 Task: Look for space in M'Sila, Algeria from 2nd September, 2023 to 10th September, 2023 for 1 adult in price range Rs.5000 to Rs.16000. Place can be private room with 1  bedroom having 1 bed and 1 bathroom. Property type can be house, flat, hotel. Amenities needed are: washing machine. Booking option can be shelf check-in. Required host language is .
Action: Mouse moved to (680, 91)
Screenshot: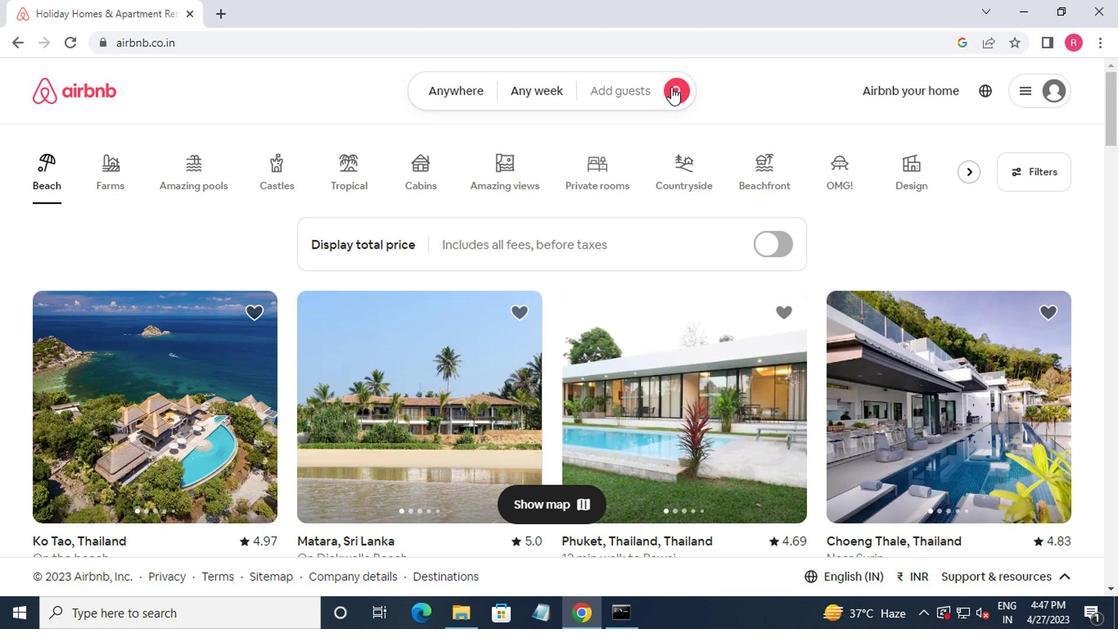 
Action: Mouse pressed left at (680, 91)
Screenshot: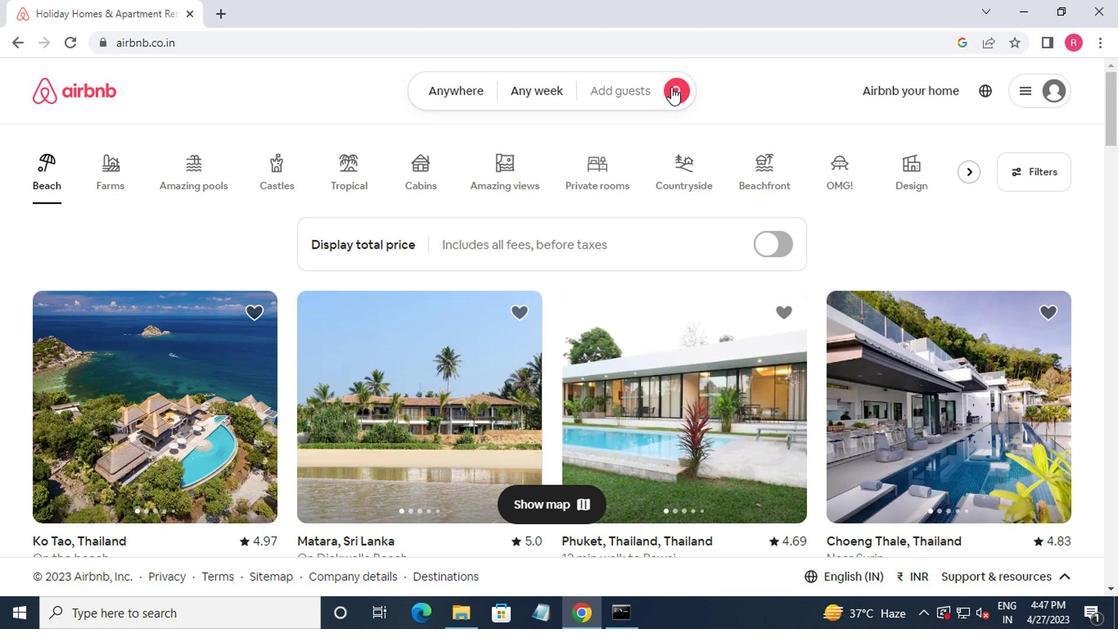 
Action: Mouse moved to (371, 164)
Screenshot: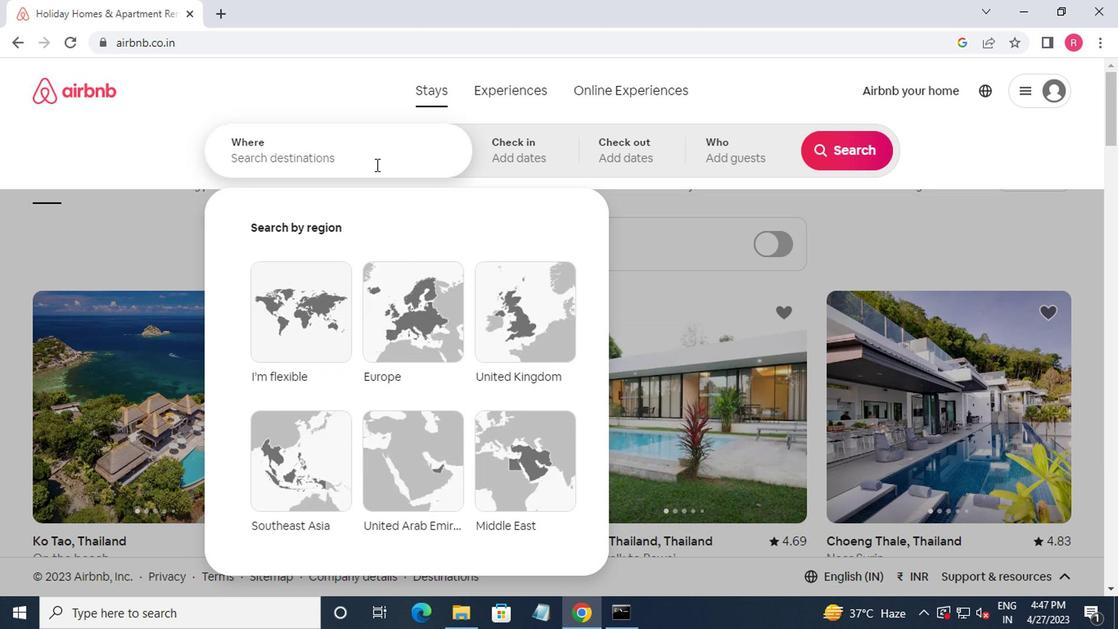 
Action: Mouse pressed left at (371, 164)
Screenshot: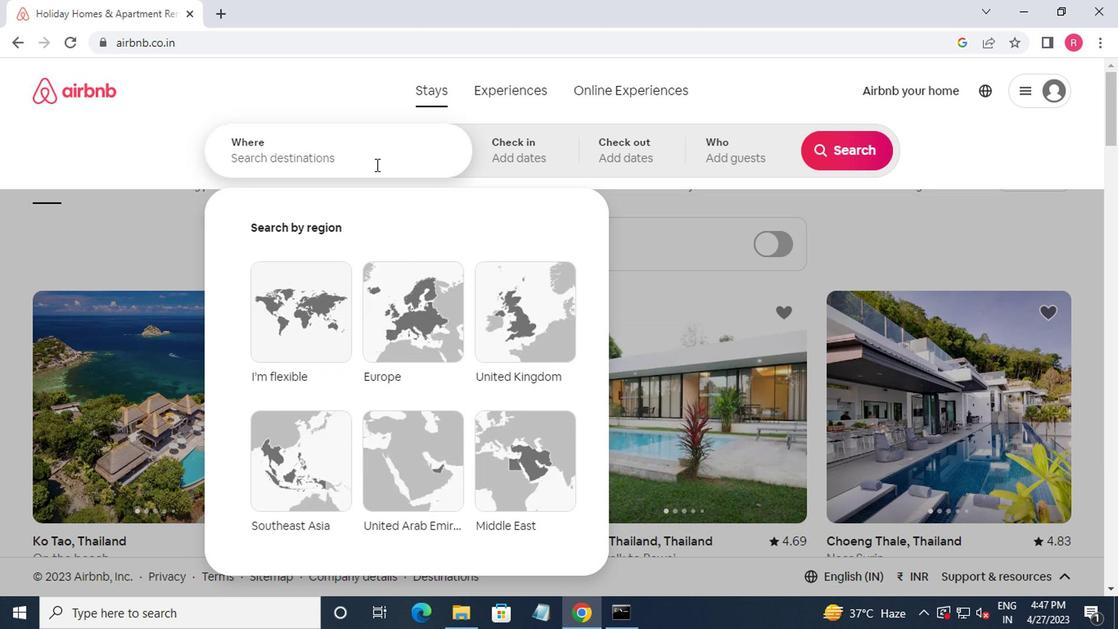 
Action: Mouse moved to (394, 202)
Screenshot: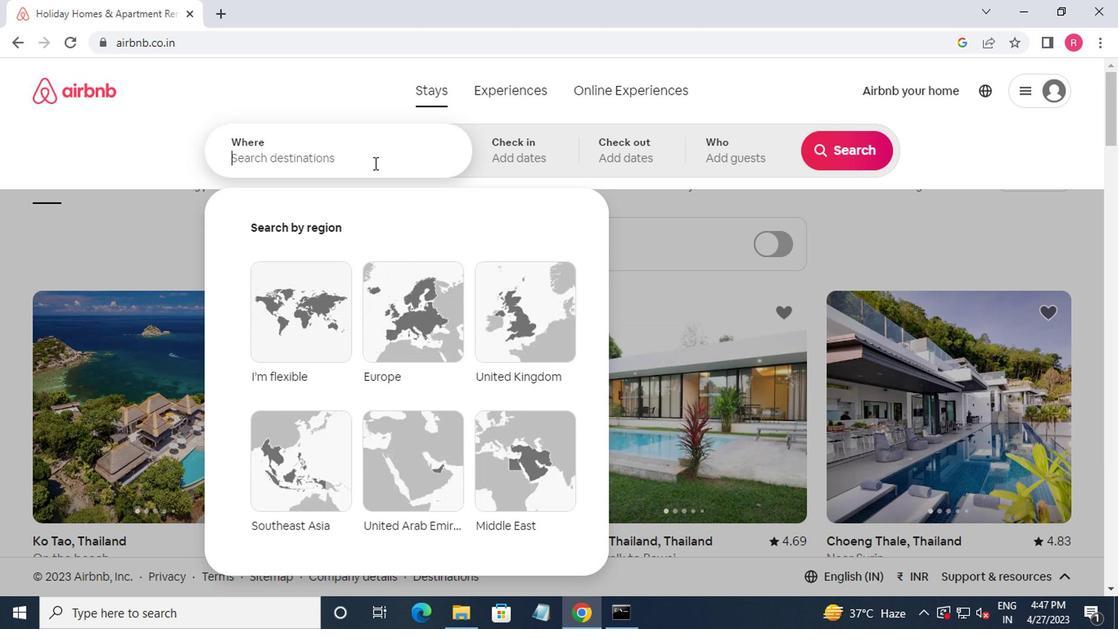
Action: Key pressed msila<Key.down><Key.enter>
Screenshot: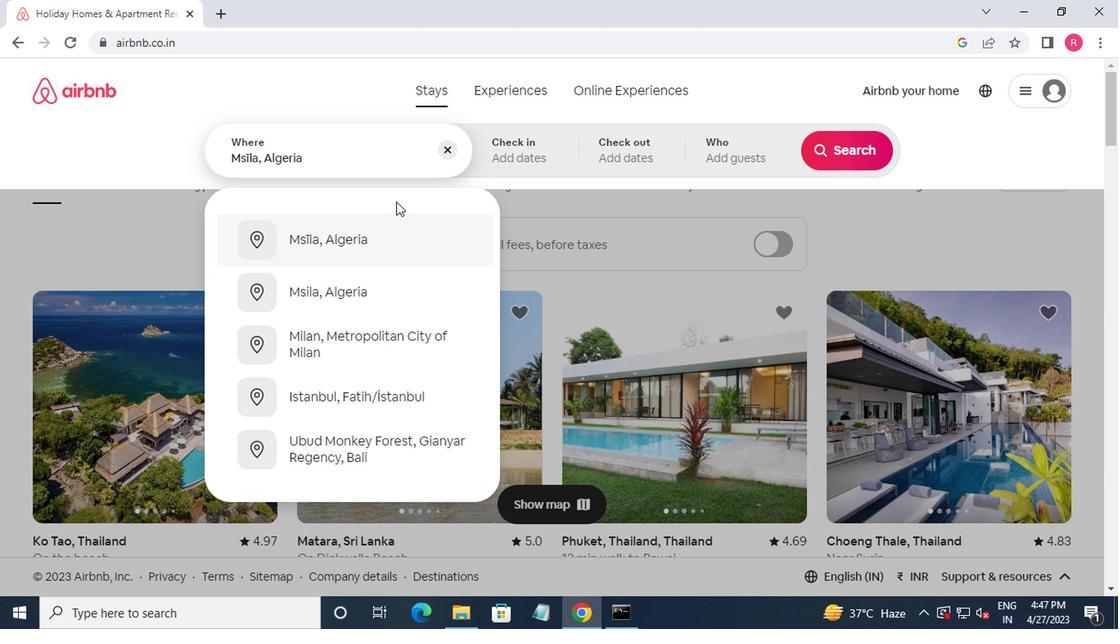 
Action: Mouse moved to (841, 286)
Screenshot: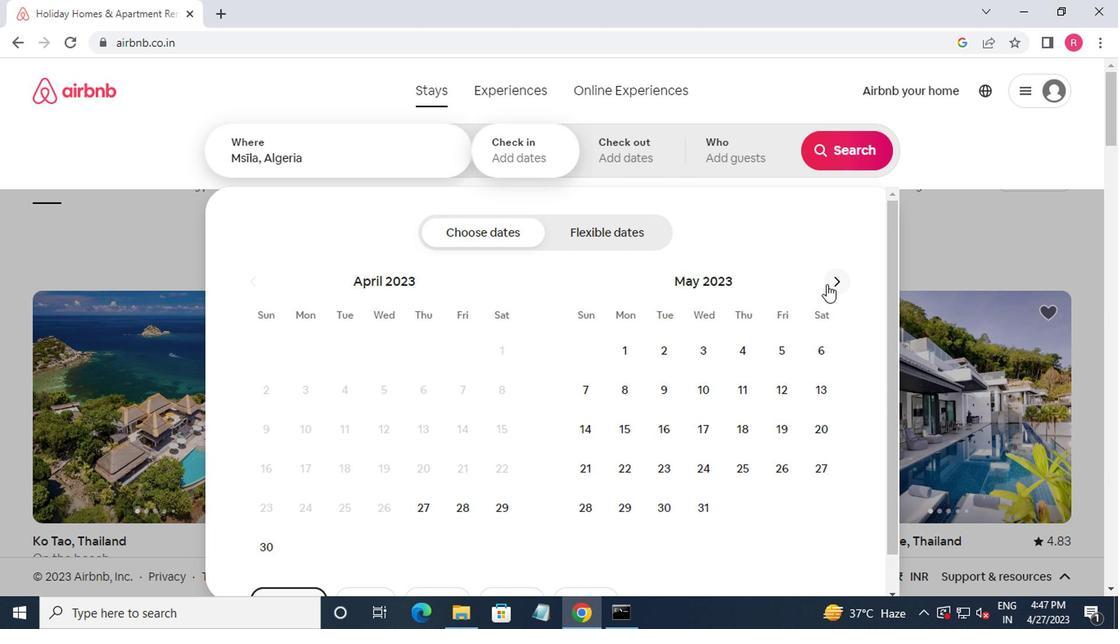 
Action: Mouse pressed left at (841, 286)
Screenshot: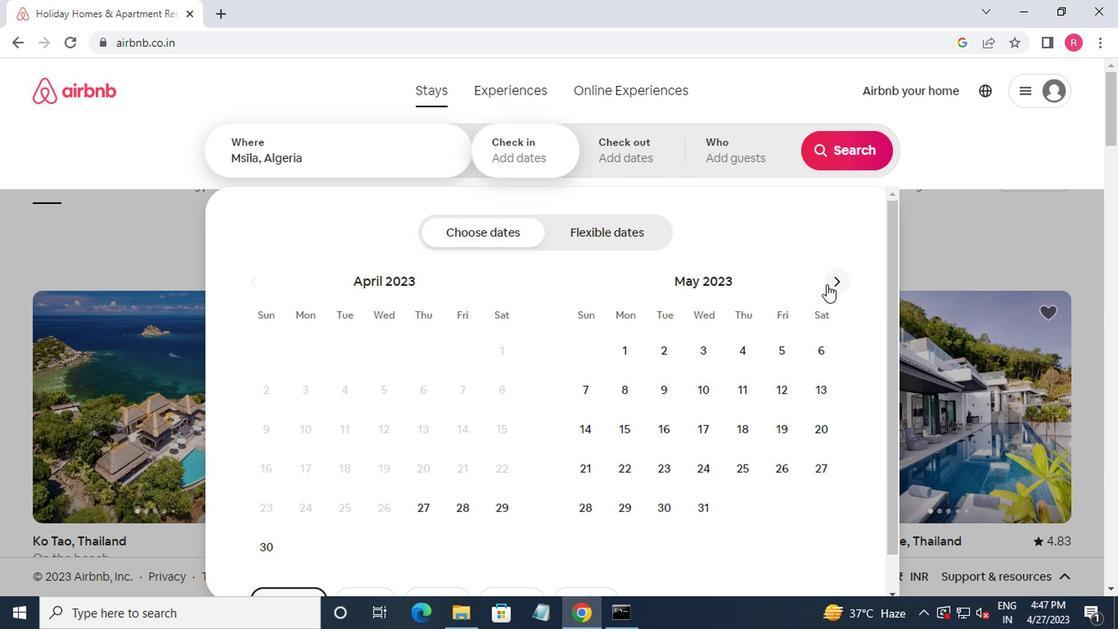 
Action: Mouse pressed left at (841, 286)
Screenshot: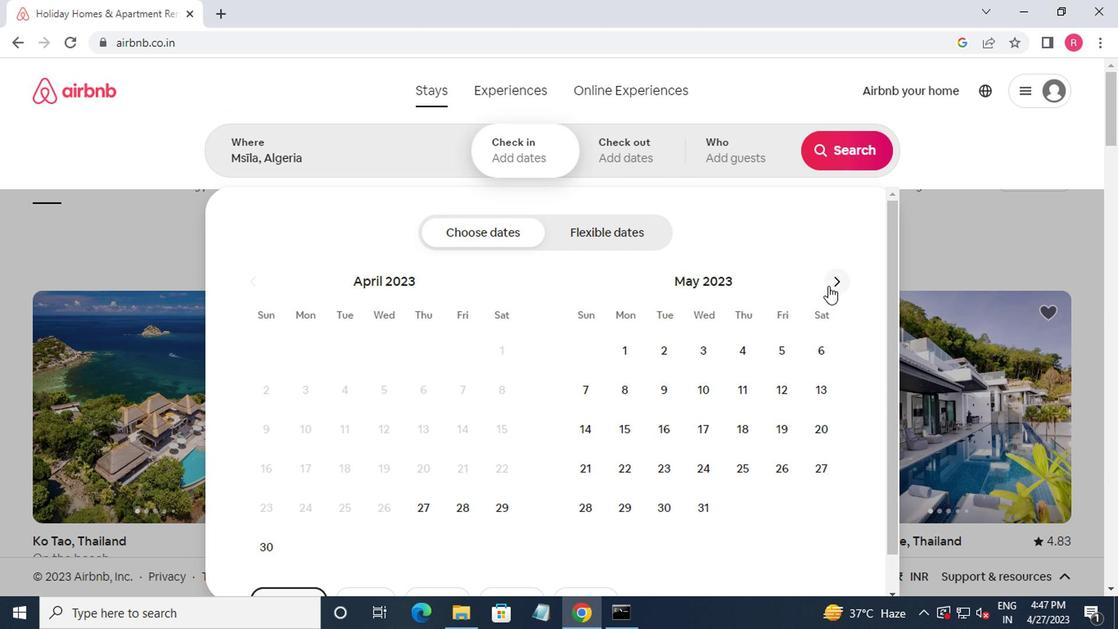 
Action: Mouse pressed left at (841, 286)
Screenshot: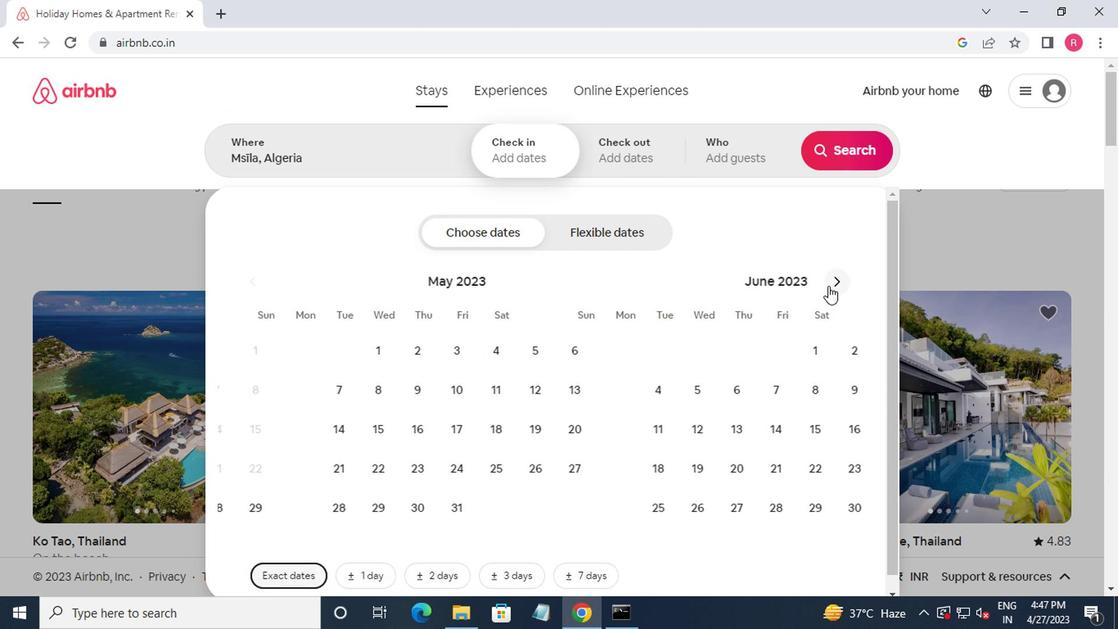 
Action: Mouse pressed left at (841, 286)
Screenshot: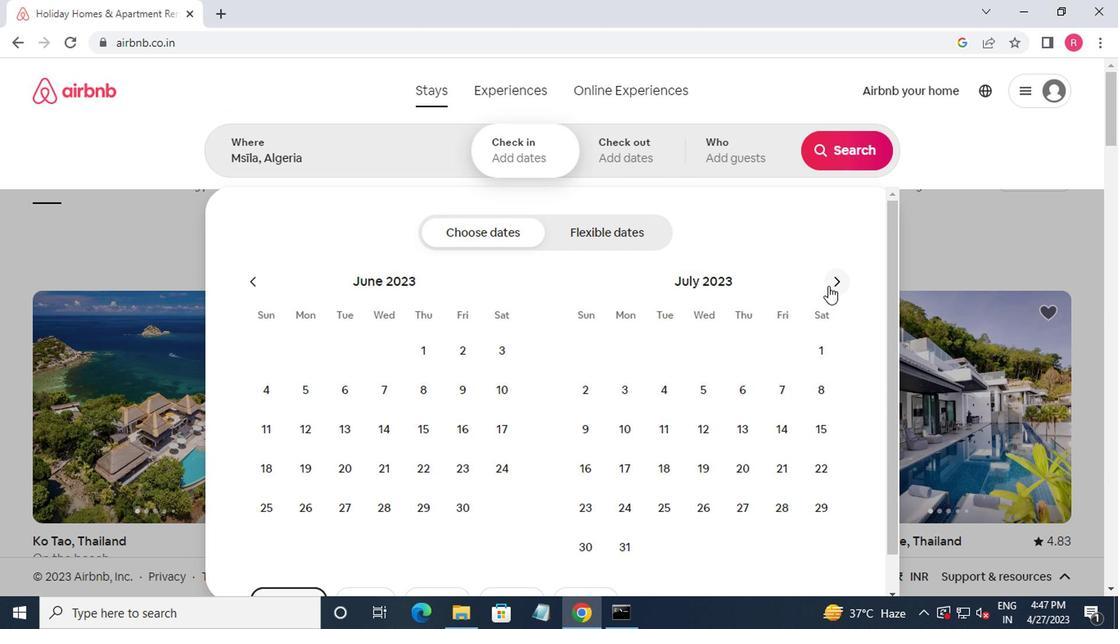 
Action: Mouse moved to (847, 284)
Screenshot: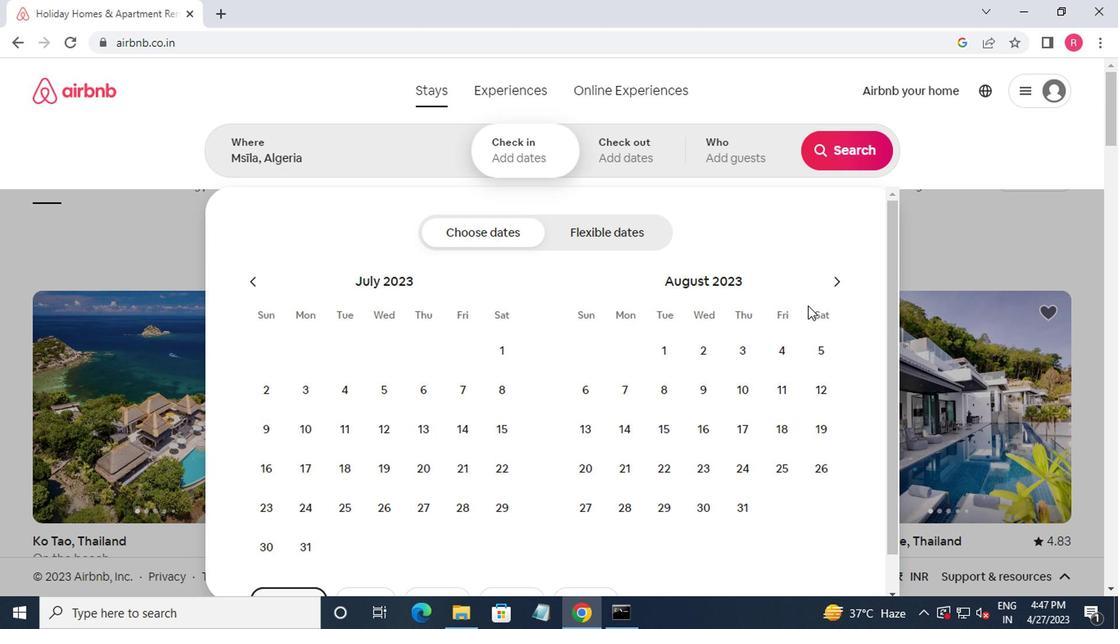 
Action: Mouse pressed left at (847, 284)
Screenshot: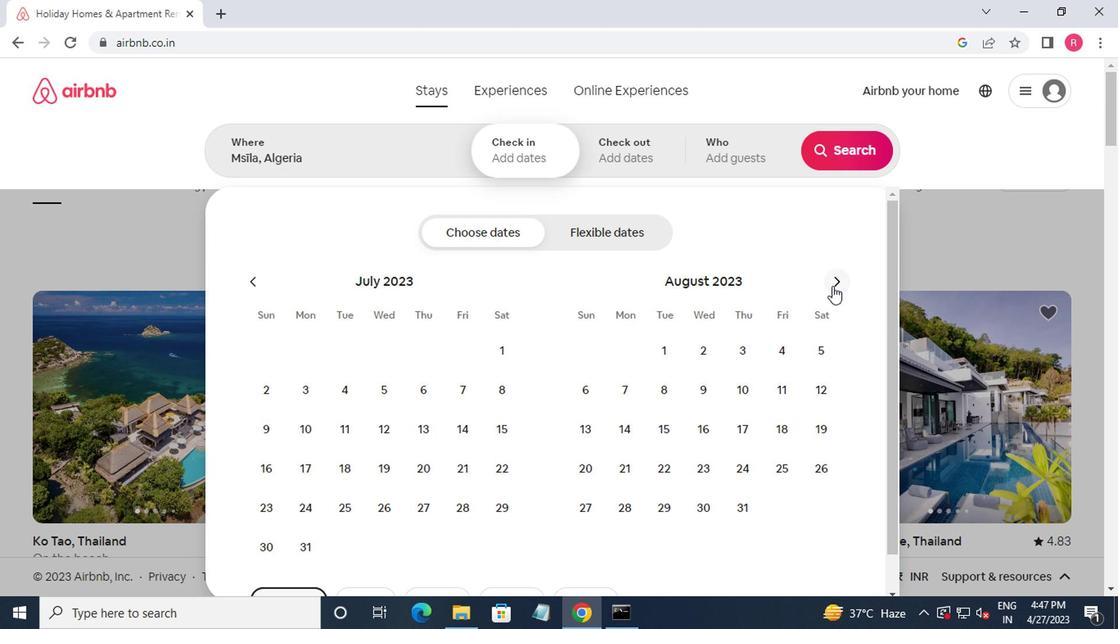 
Action: Mouse moved to (845, 347)
Screenshot: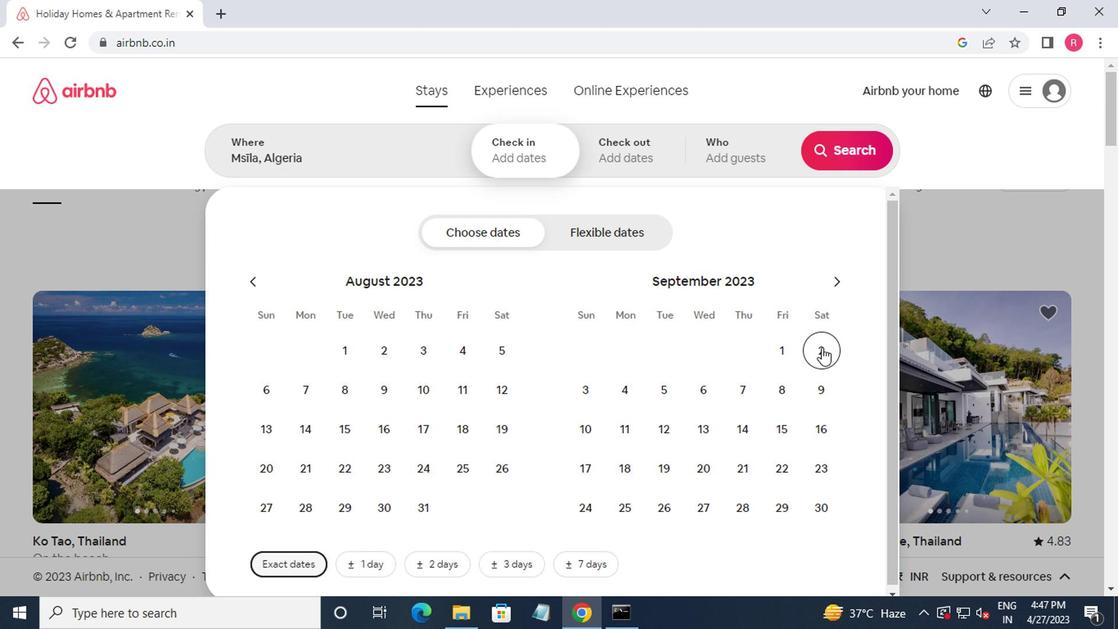 
Action: Mouse pressed left at (845, 347)
Screenshot: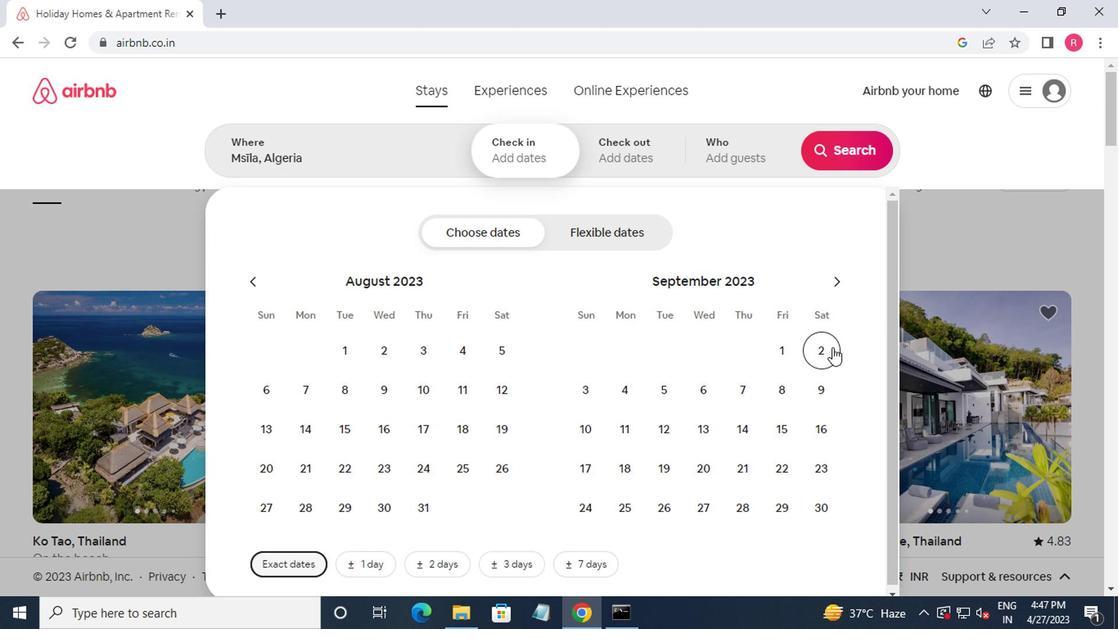 
Action: Mouse moved to (599, 438)
Screenshot: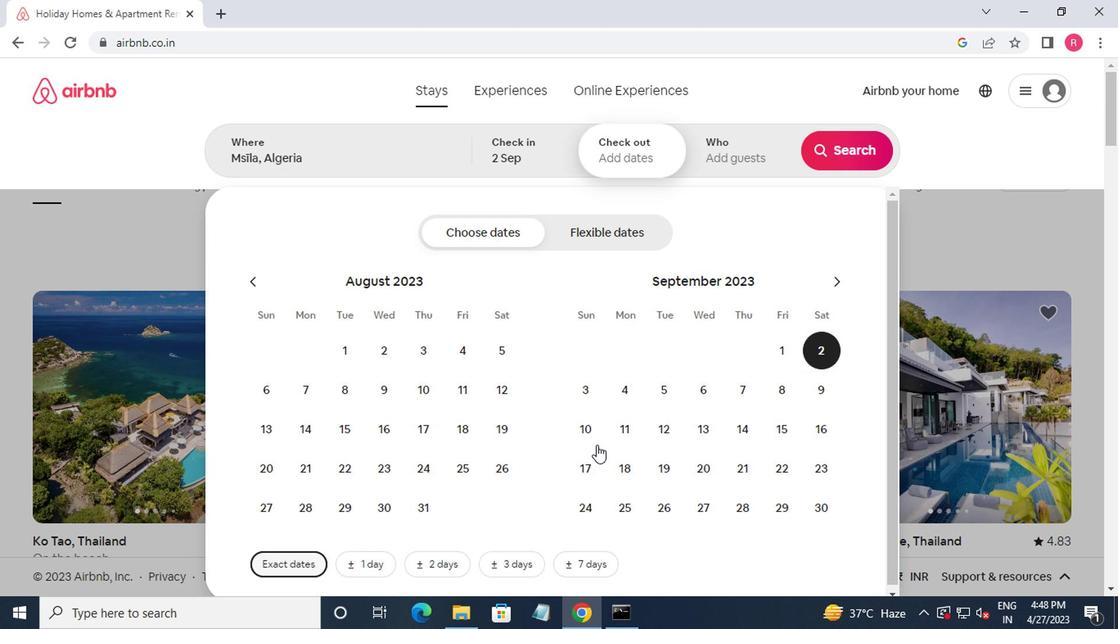 
Action: Mouse pressed left at (599, 438)
Screenshot: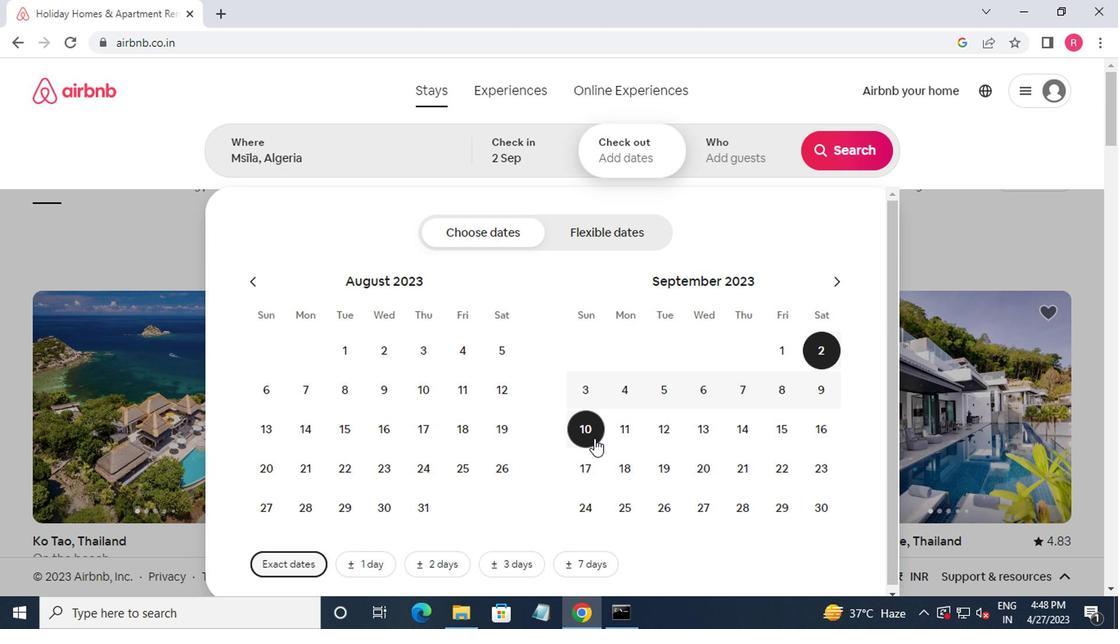 
Action: Mouse moved to (767, 164)
Screenshot: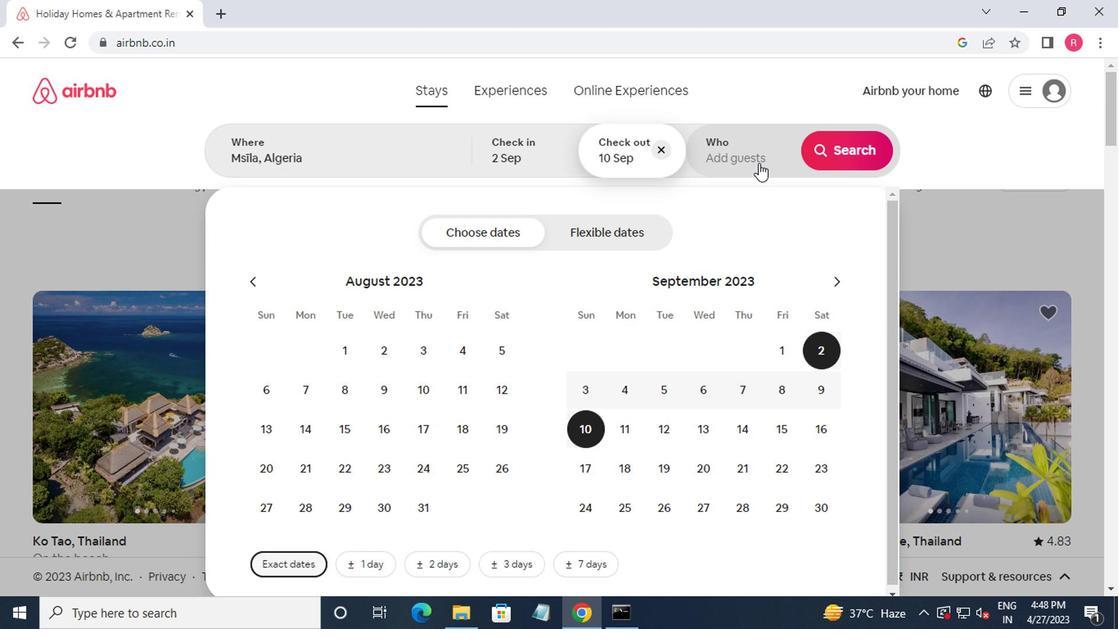 
Action: Mouse pressed left at (767, 164)
Screenshot: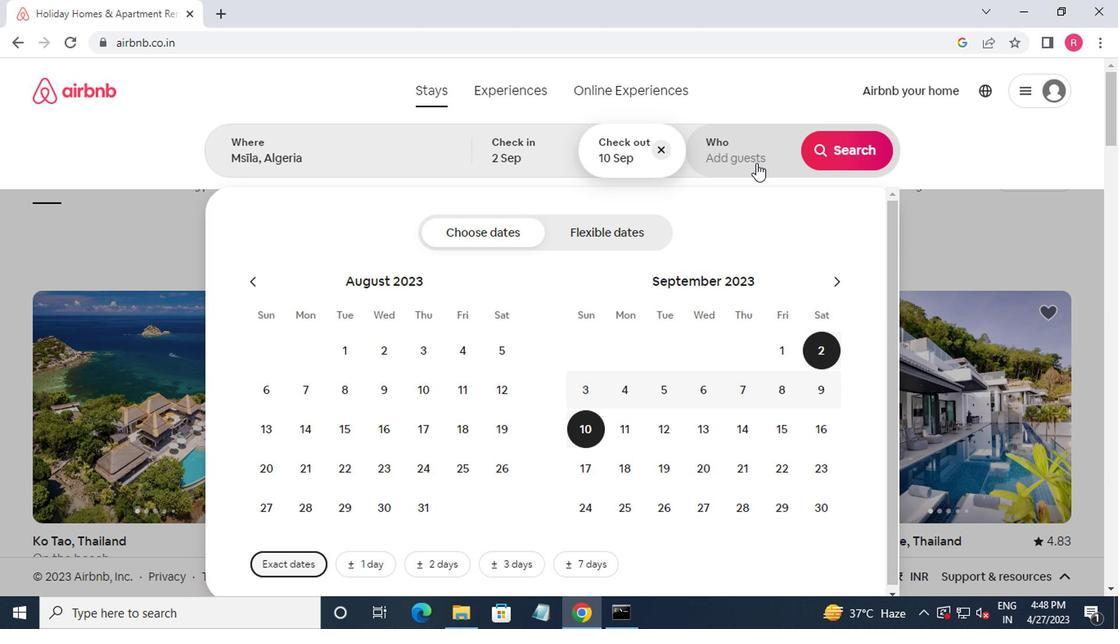 
Action: Mouse moved to (873, 233)
Screenshot: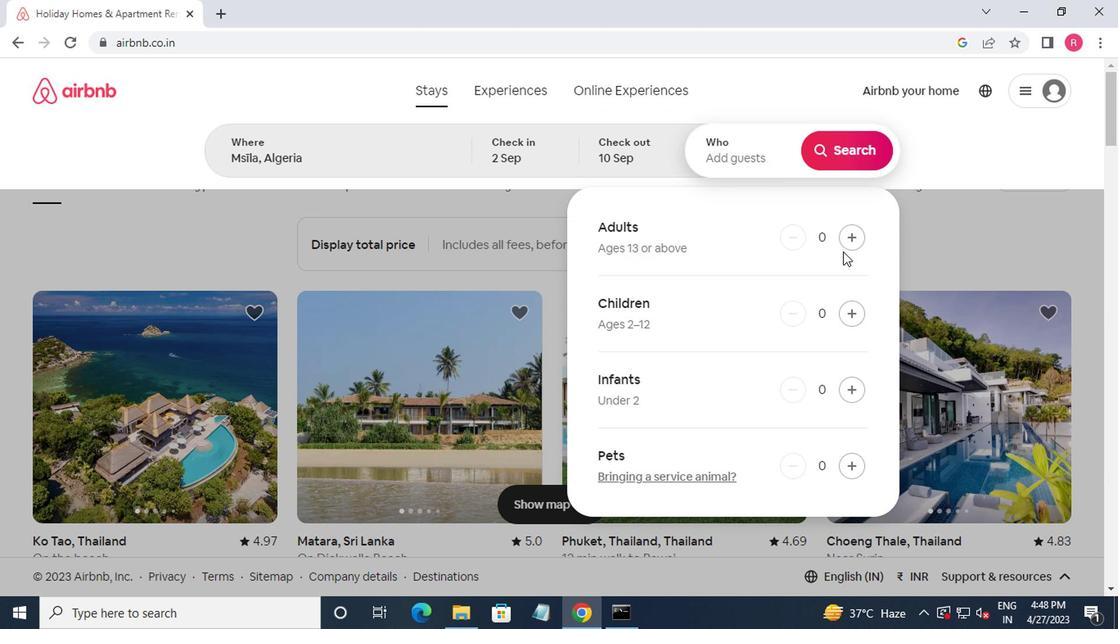 
Action: Mouse pressed left at (873, 233)
Screenshot: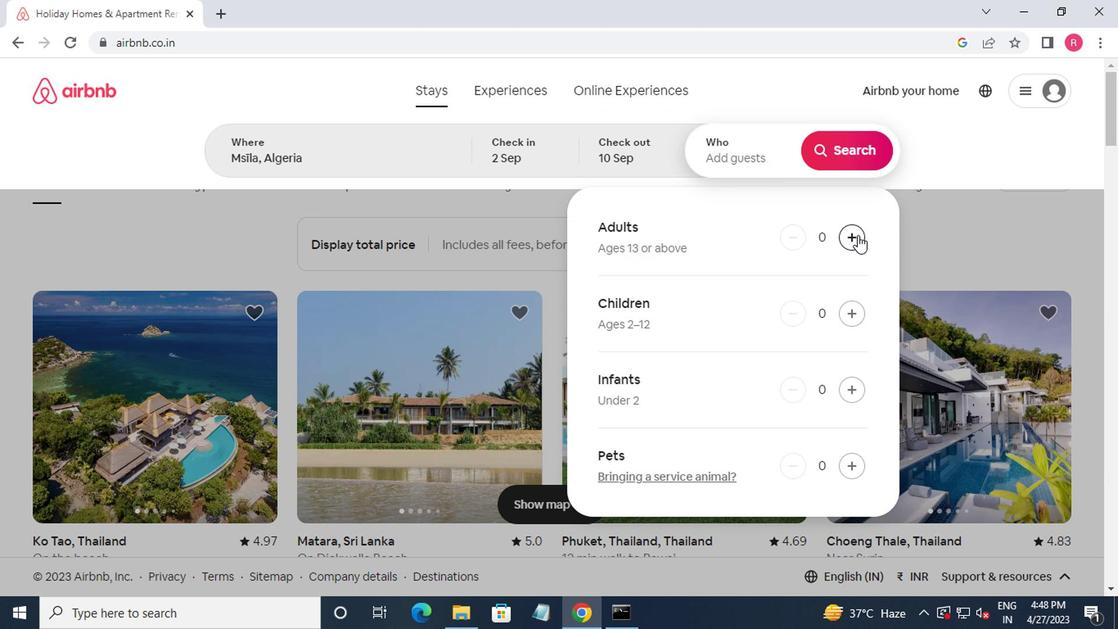 
Action: Mouse moved to (860, 168)
Screenshot: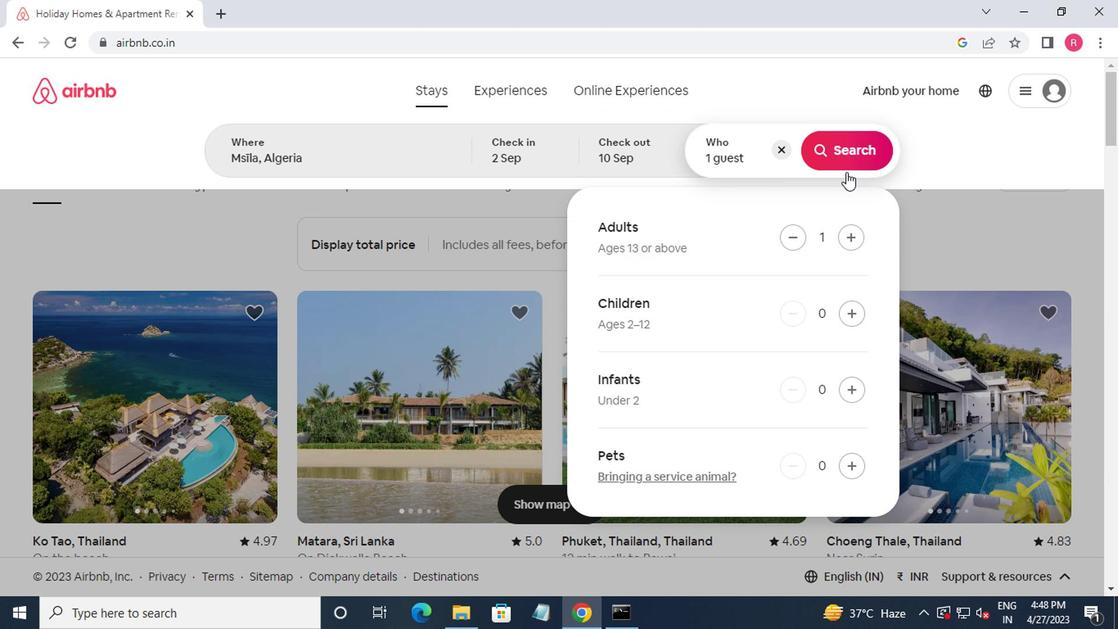 
Action: Mouse pressed left at (860, 168)
Screenshot: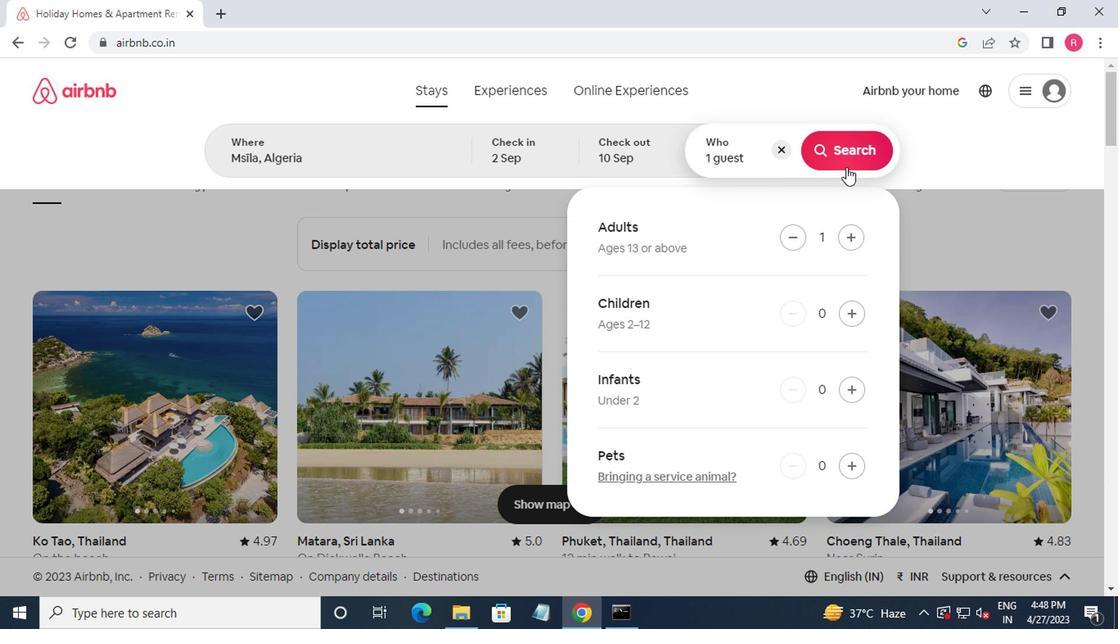 
Action: Mouse moved to (1067, 161)
Screenshot: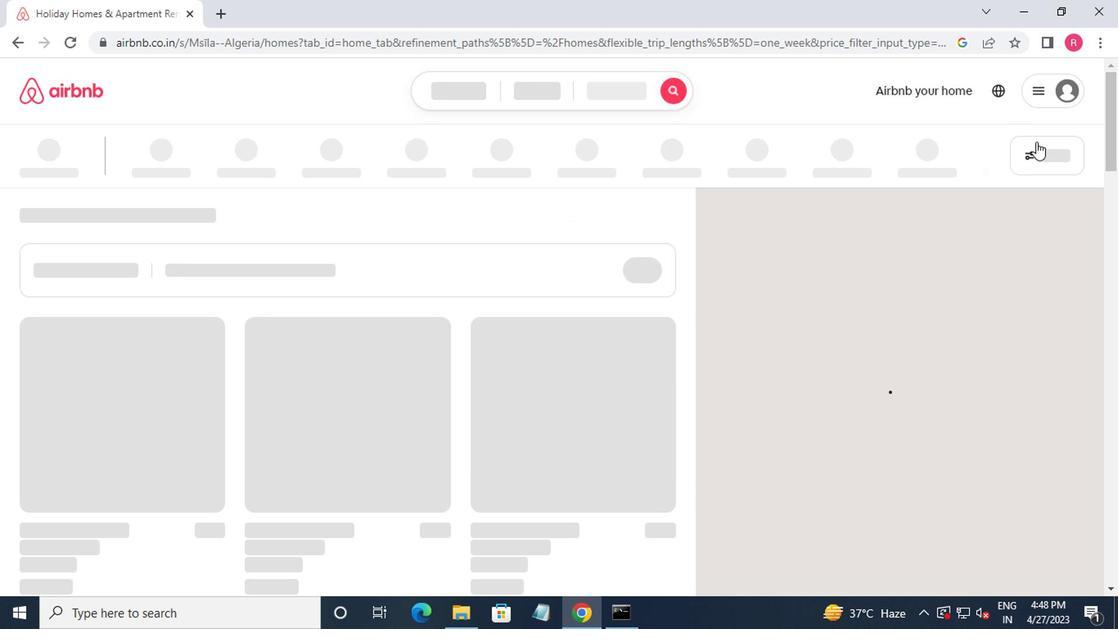
Action: Mouse pressed left at (1067, 161)
Screenshot: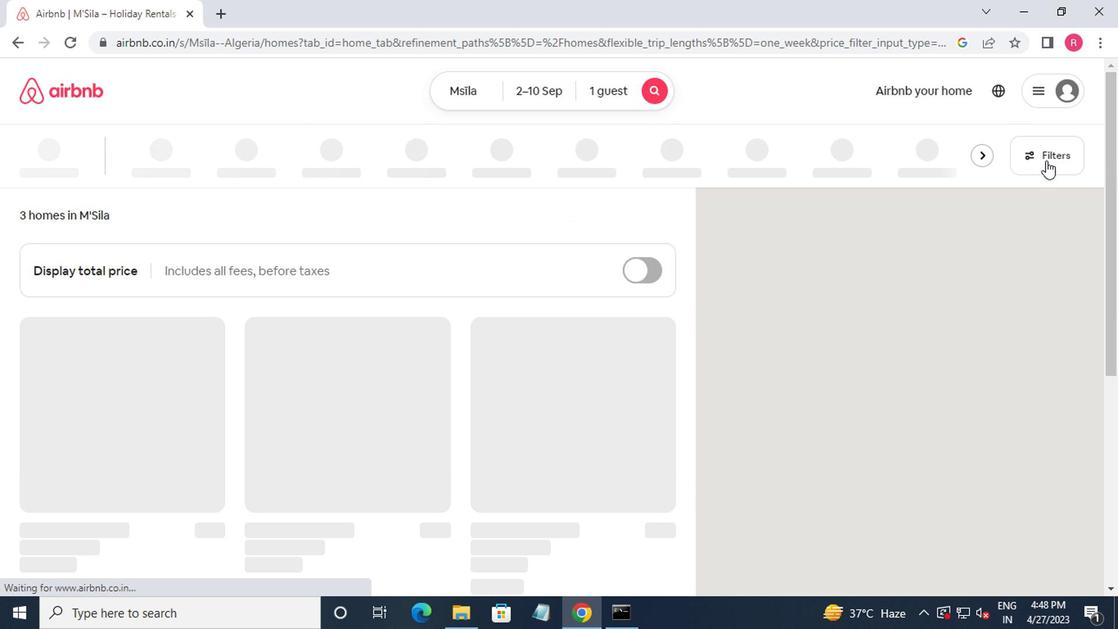 
Action: Mouse moved to (414, 355)
Screenshot: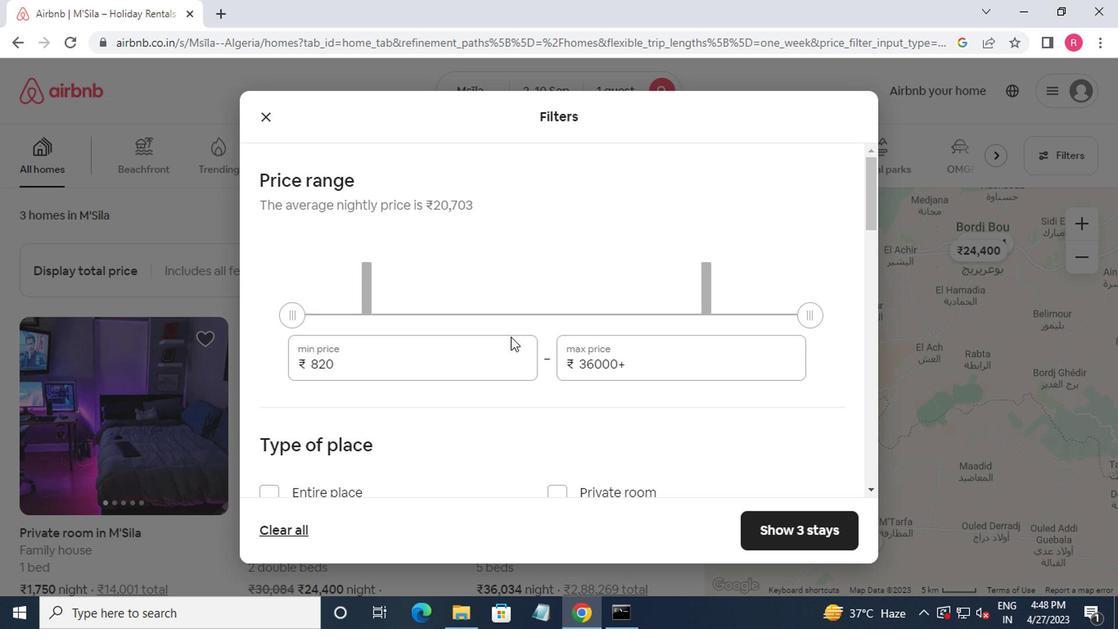 
Action: Mouse pressed left at (414, 355)
Screenshot: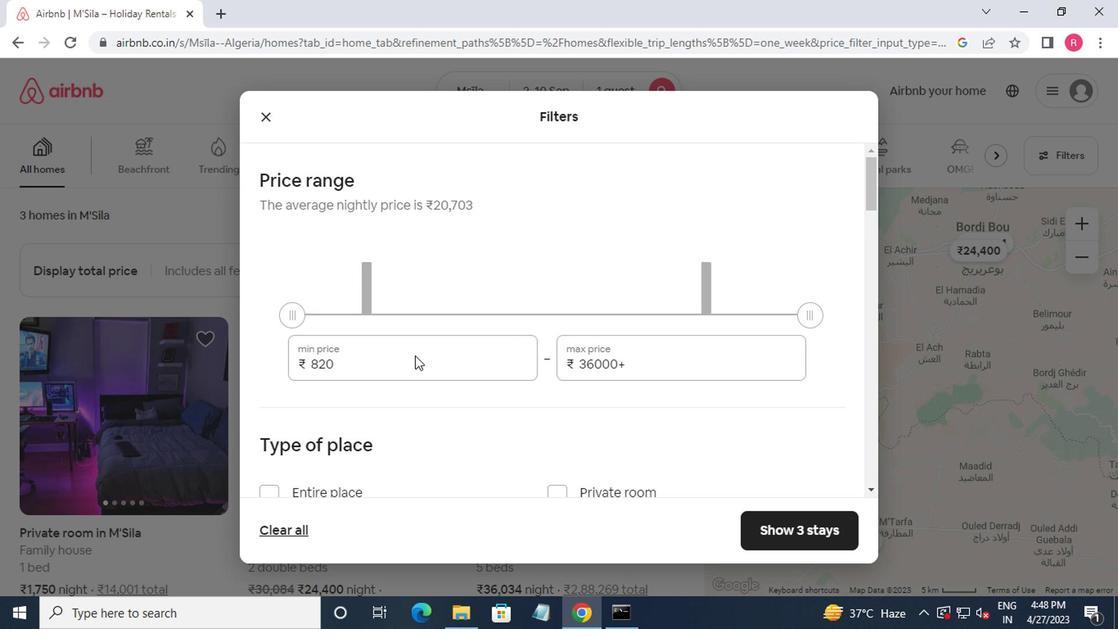
Action: Mouse moved to (517, 286)
Screenshot: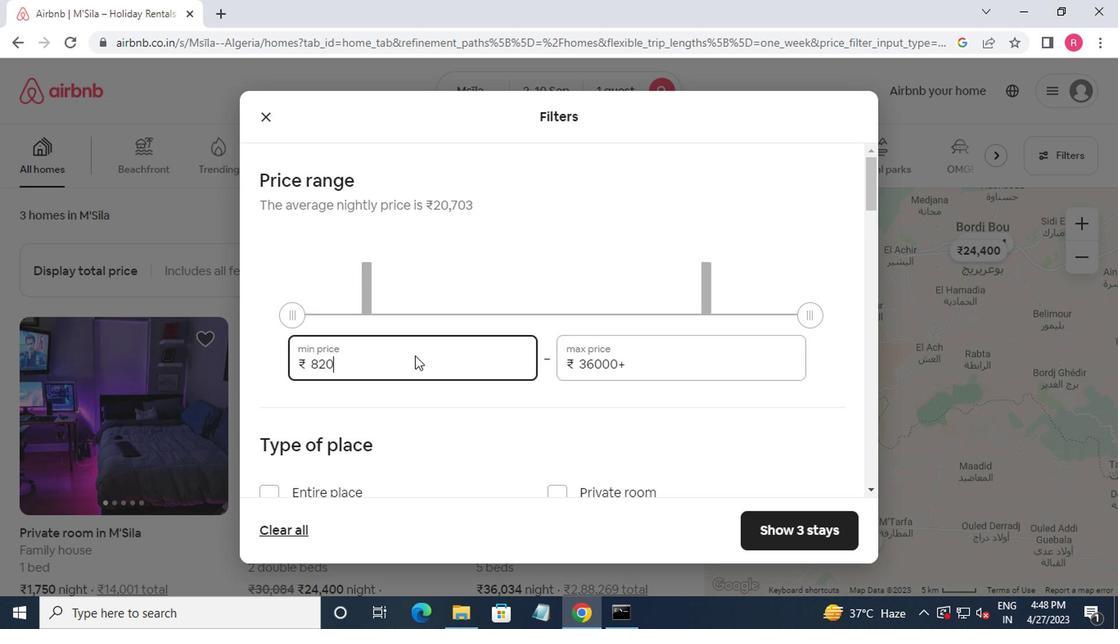 
Action: Key pressed <Key.backspace><Key.backspace><Key.backspace><Key.backspace>65<Key.backspace><Key.backspace>5000<Key.tab>16000
Screenshot: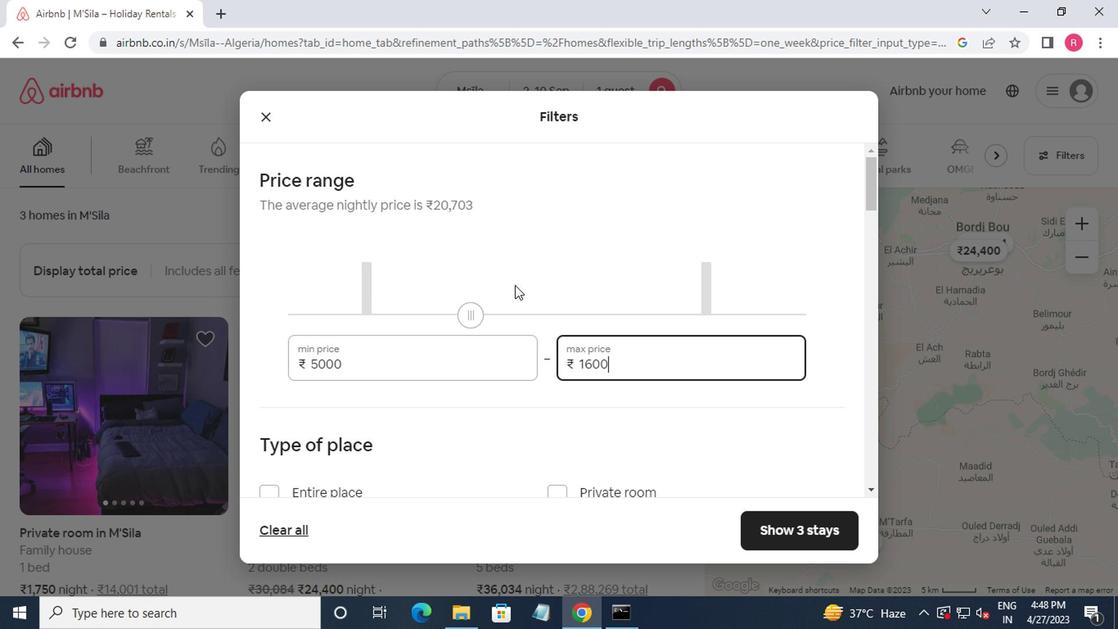 
Action: Mouse moved to (506, 282)
Screenshot: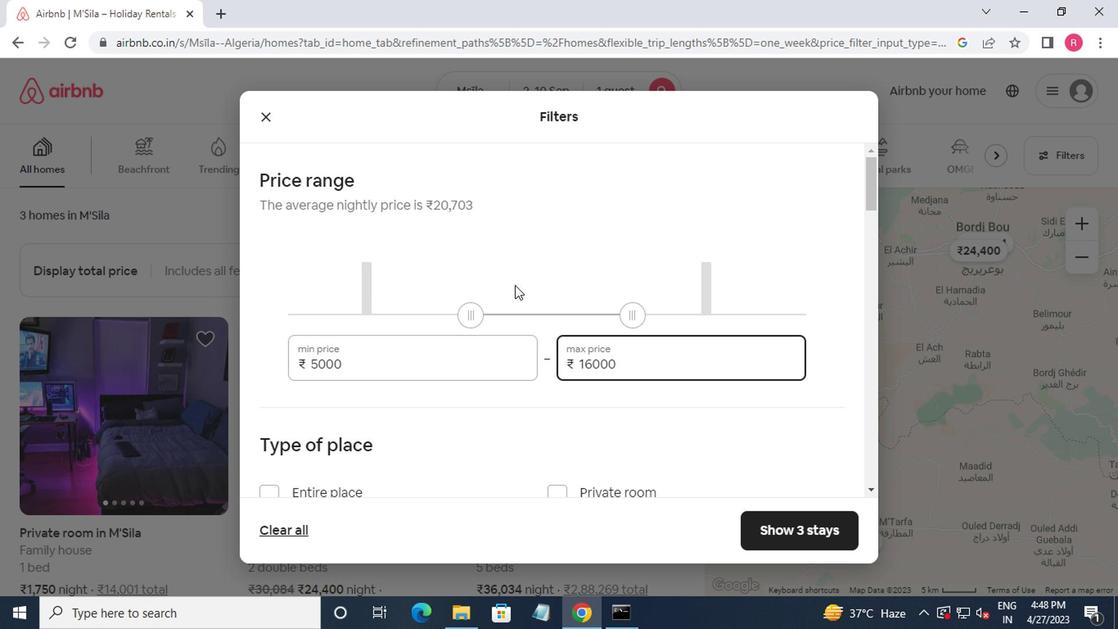 
Action: Mouse scrolled (506, 281) with delta (0, 0)
Screenshot: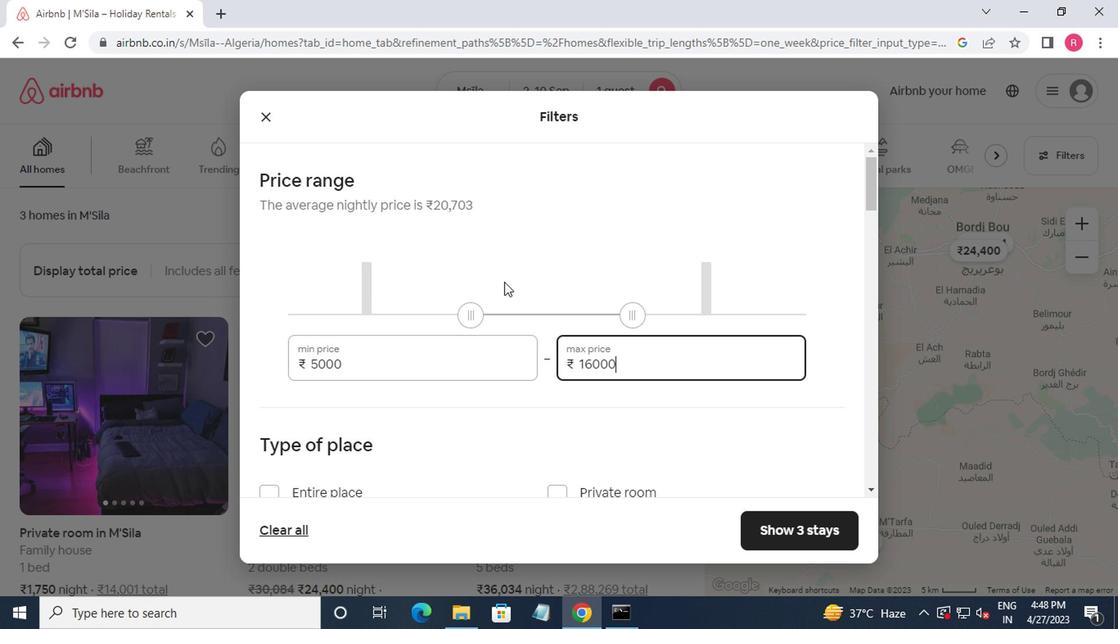 
Action: Mouse moved to (509, 280)
Screenshot: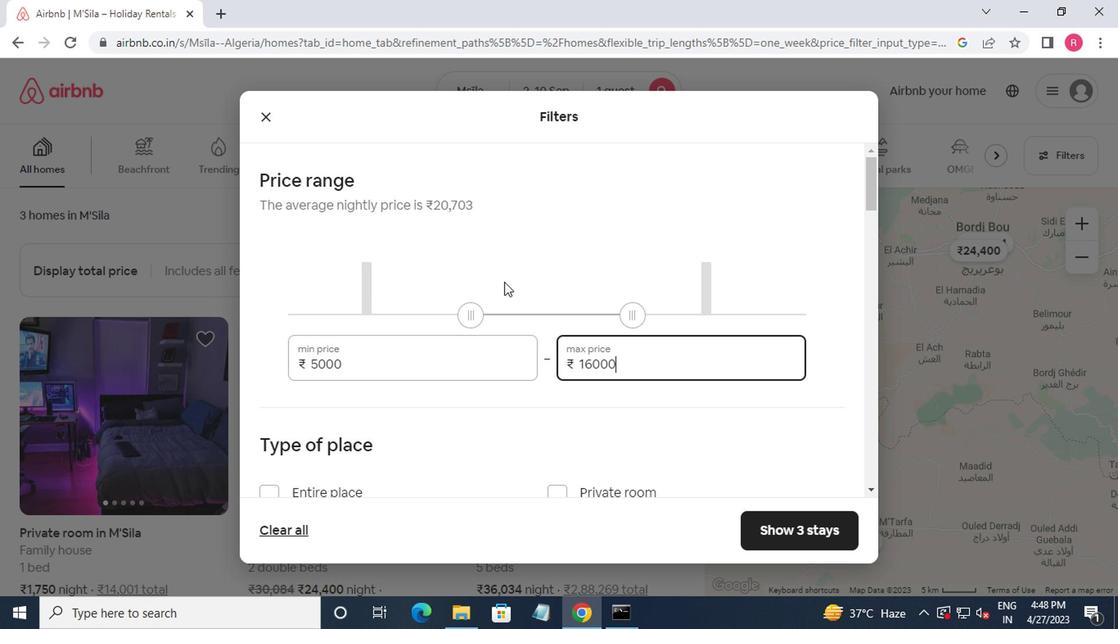 
Action: Mouse scrolled (509, 280) with delta (0, 0)
Screenshot: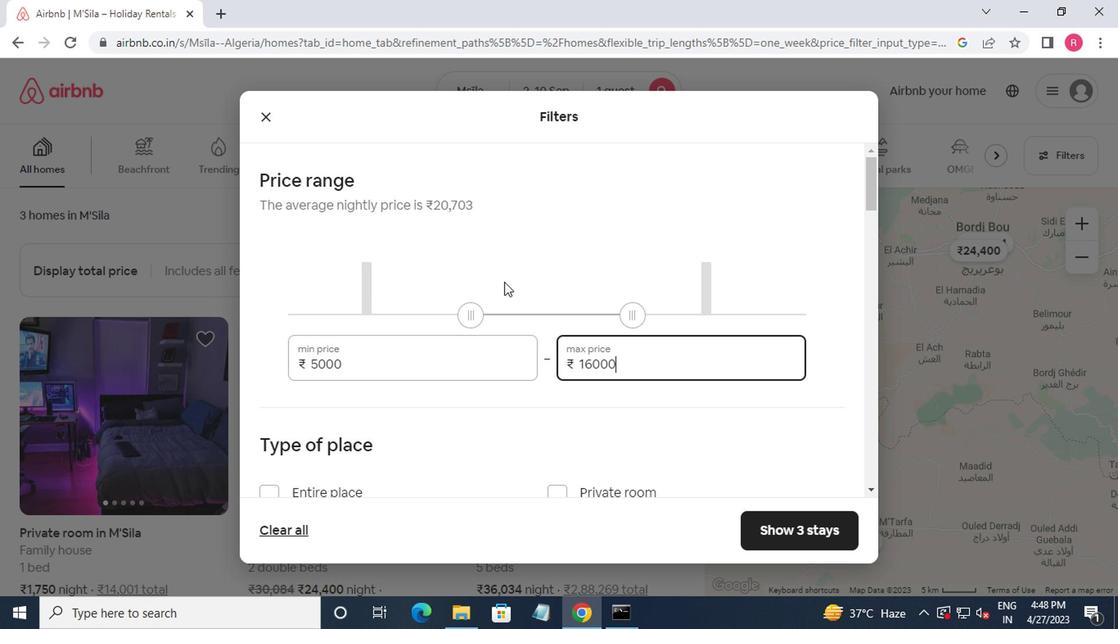
Action: Mouse moved to (514, 282)
Screenshot: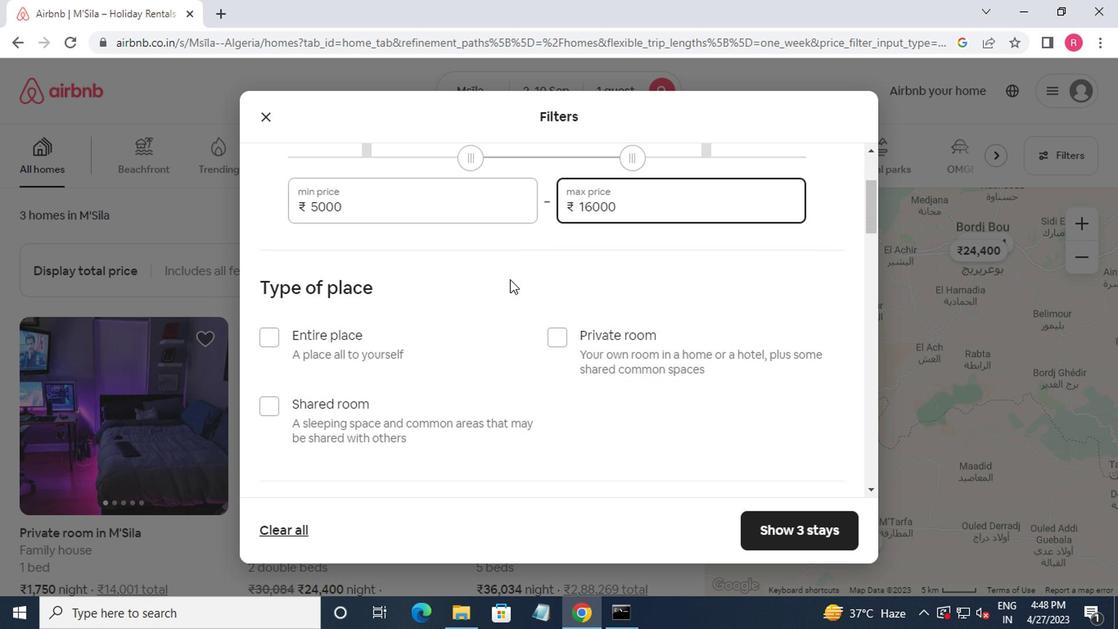 
Action: Mouse scrolled (514, 281) with delta (0, 0)
Screenshot: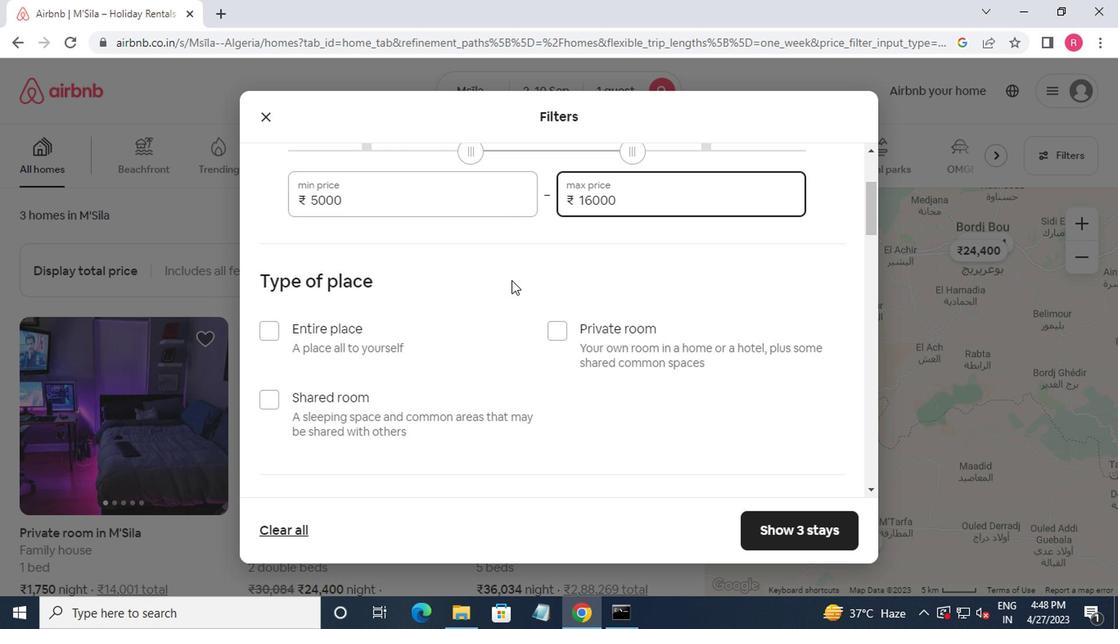 
Action: Mouse moved to (570, 245)
Screenshot: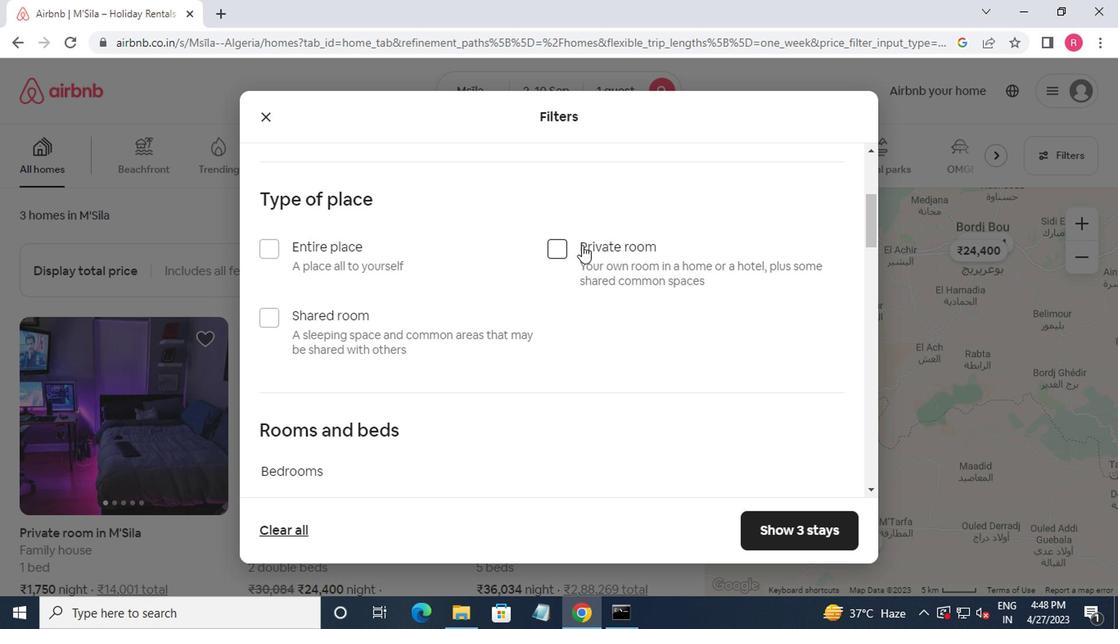
Action: Mouse pressed left at (570, 245)
Screenshot: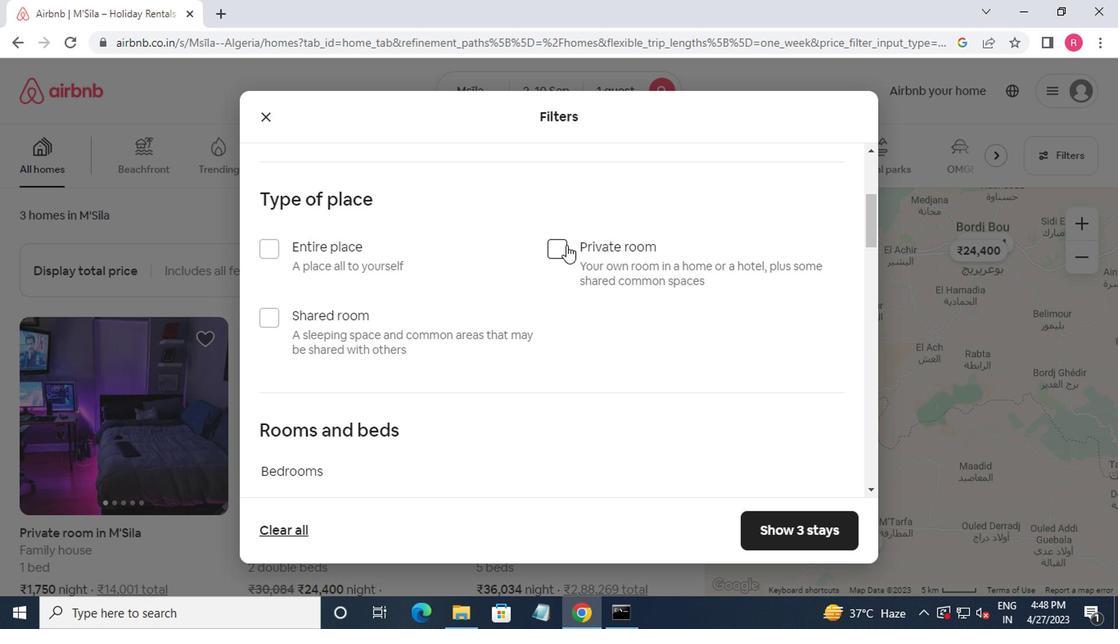 
Action: Mouse moved to (570, 247)
Screenshot: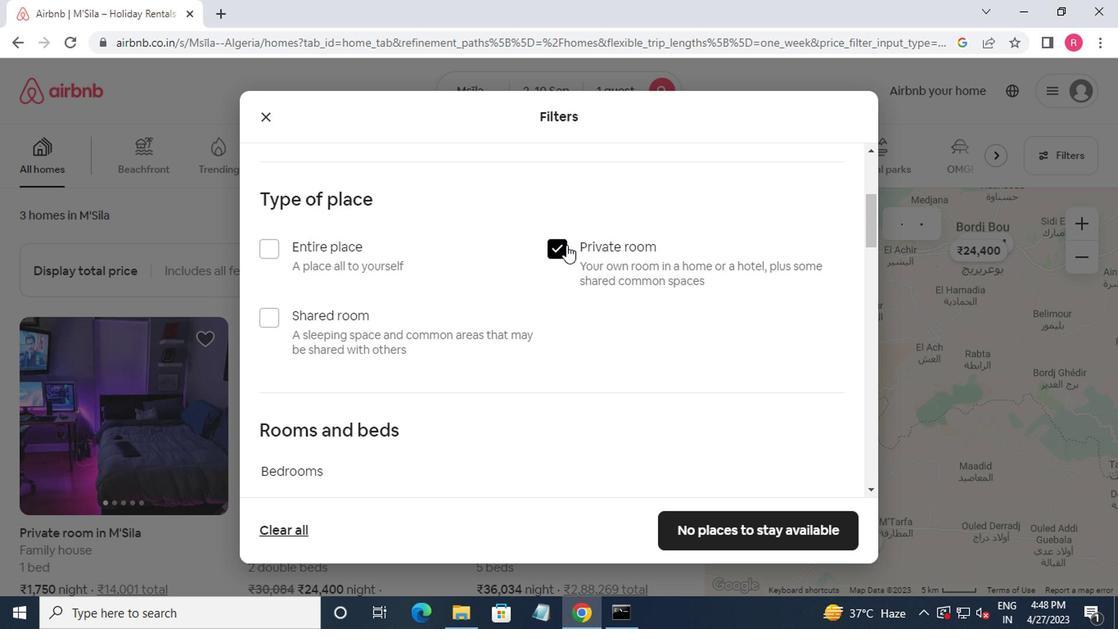 
Action: Mouse scrolled (570, 246) with delta (0, 0)
Screenshot: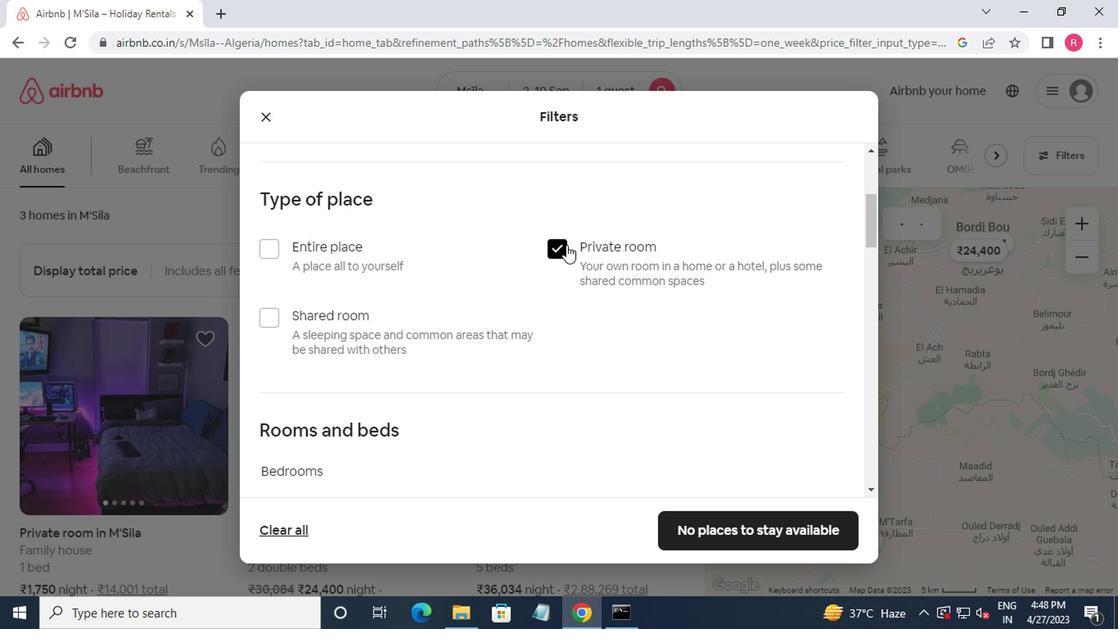 
Action: Mouse moved to (570, 247)
Screenshot: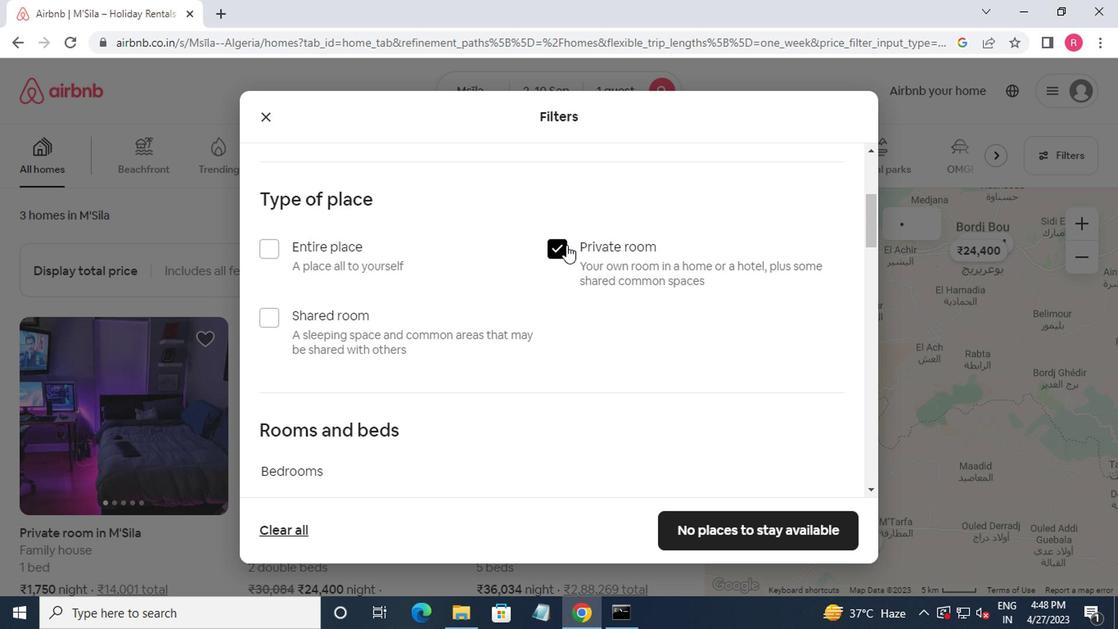 
Action: Mouse scrolled (570, 246) with delta (0, 0)
Screenshot: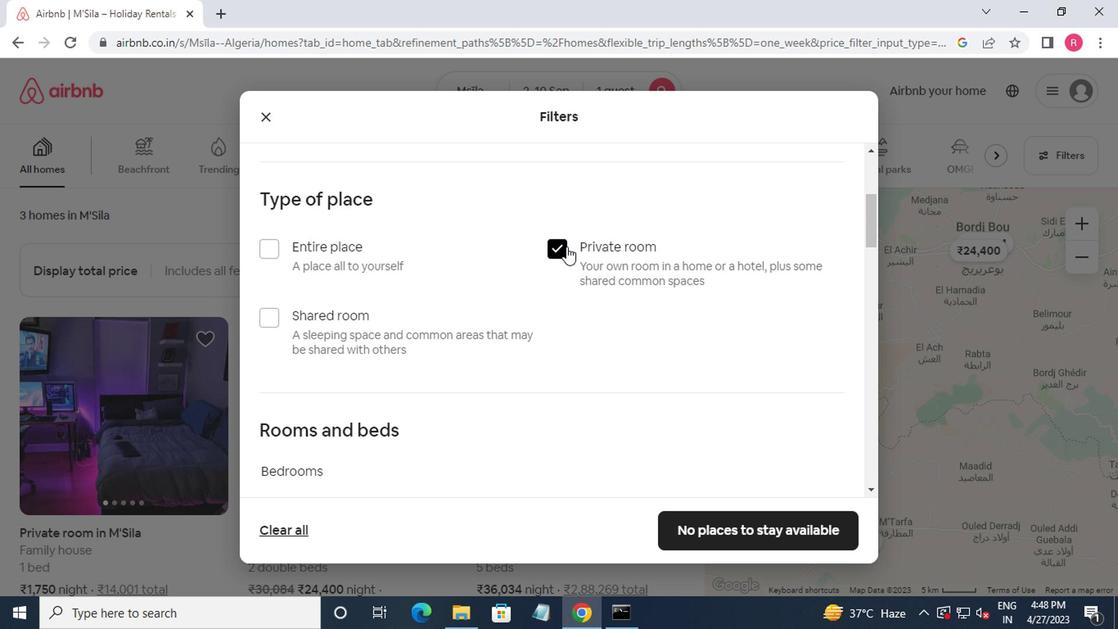 
Action: Mouse moved to (358, 347)
Screenshot: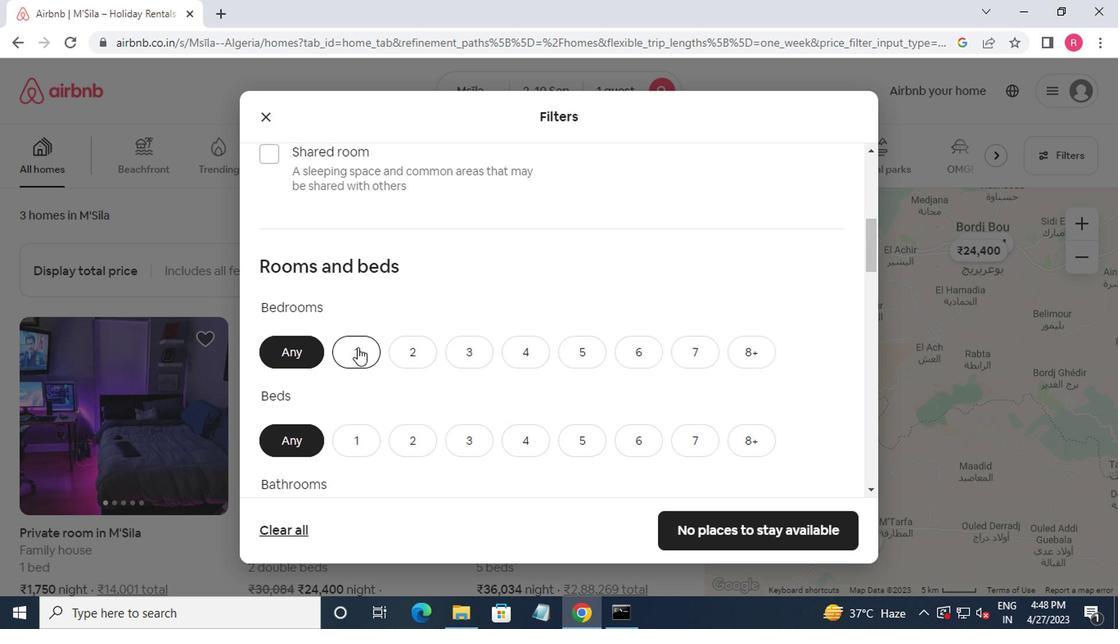 
Action: Mouse pressed left at (358, 347)
Screenshot: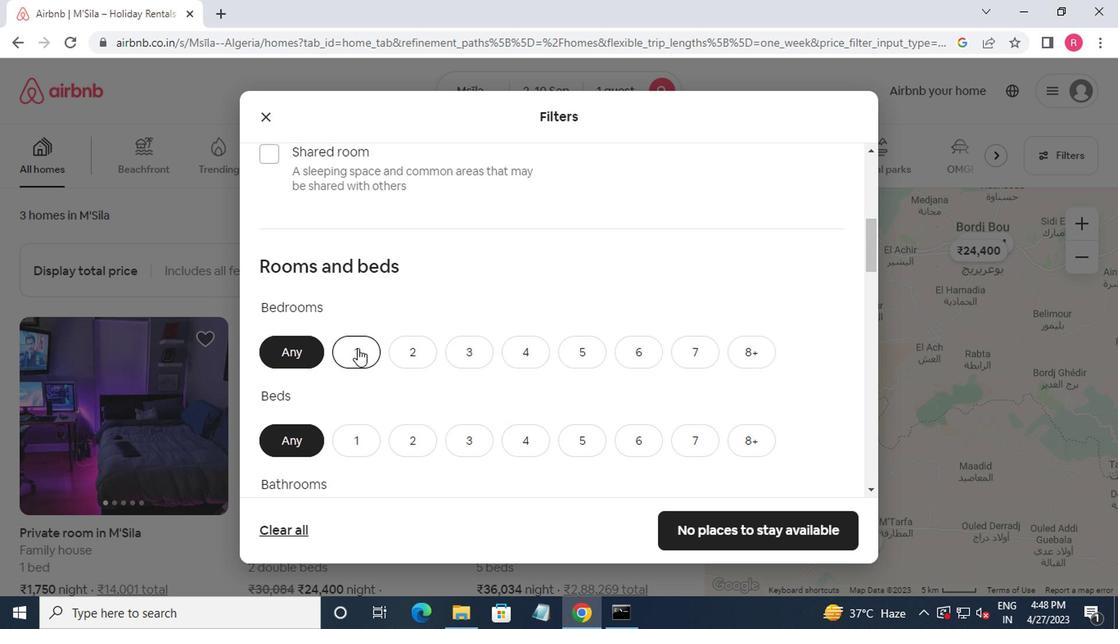 
Action: Mouse moved to (354, 322)
Screenshot: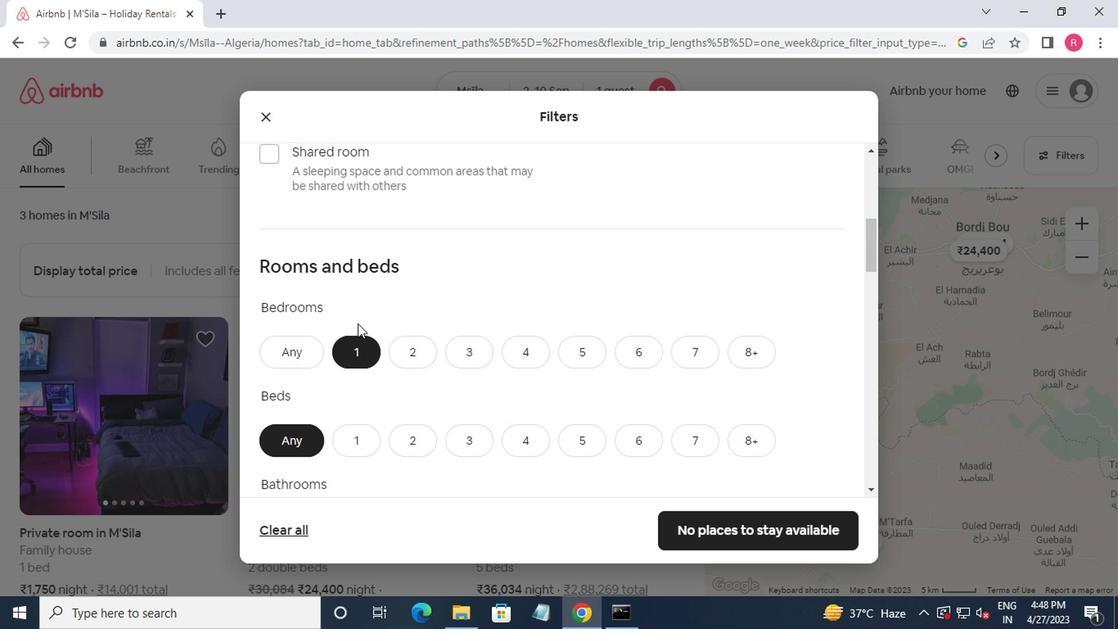 
Action: Mouse scrolled (354, 320) with delta (0, -1)
Screenshot: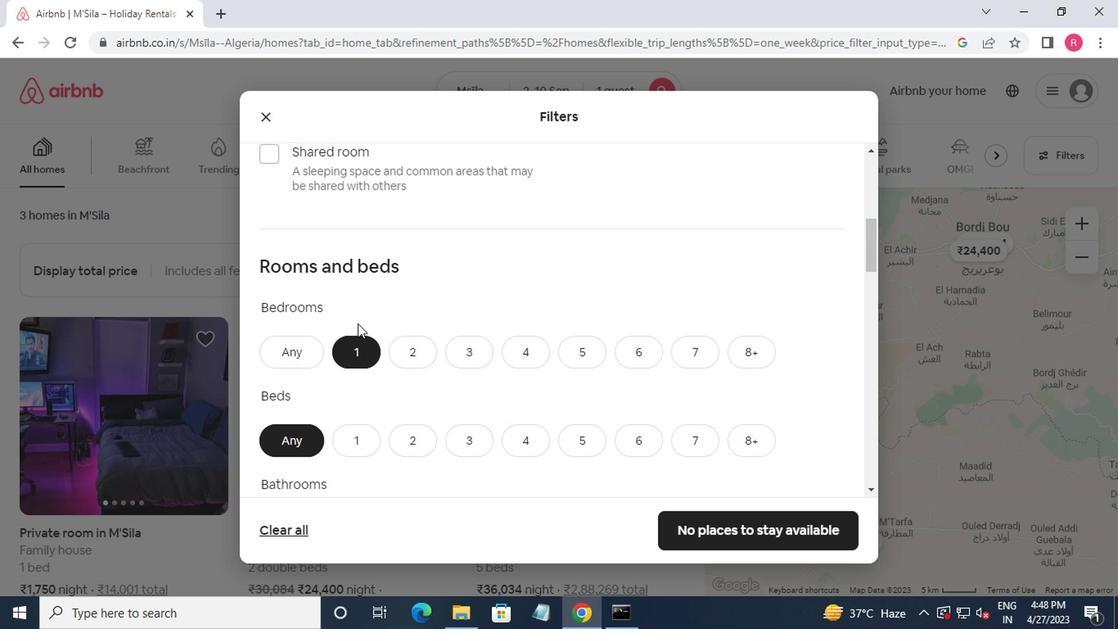 
Action: Mouse moved to (355, 318)
Screenshot: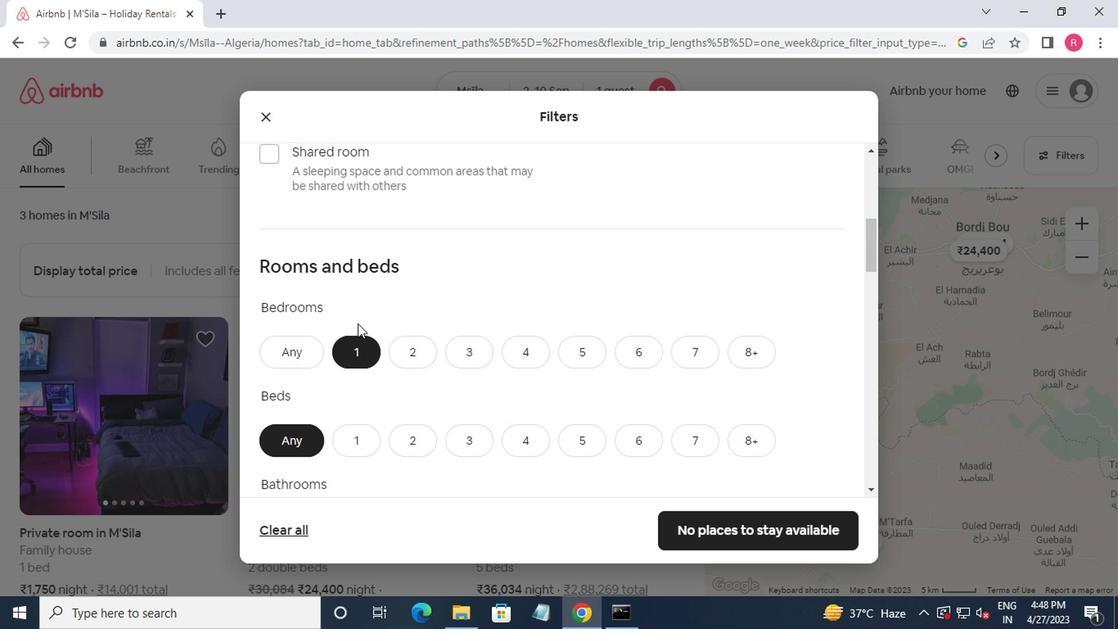 
Action: Mouse scrolled (355, 318) with delta (0, 0)
Screenshot: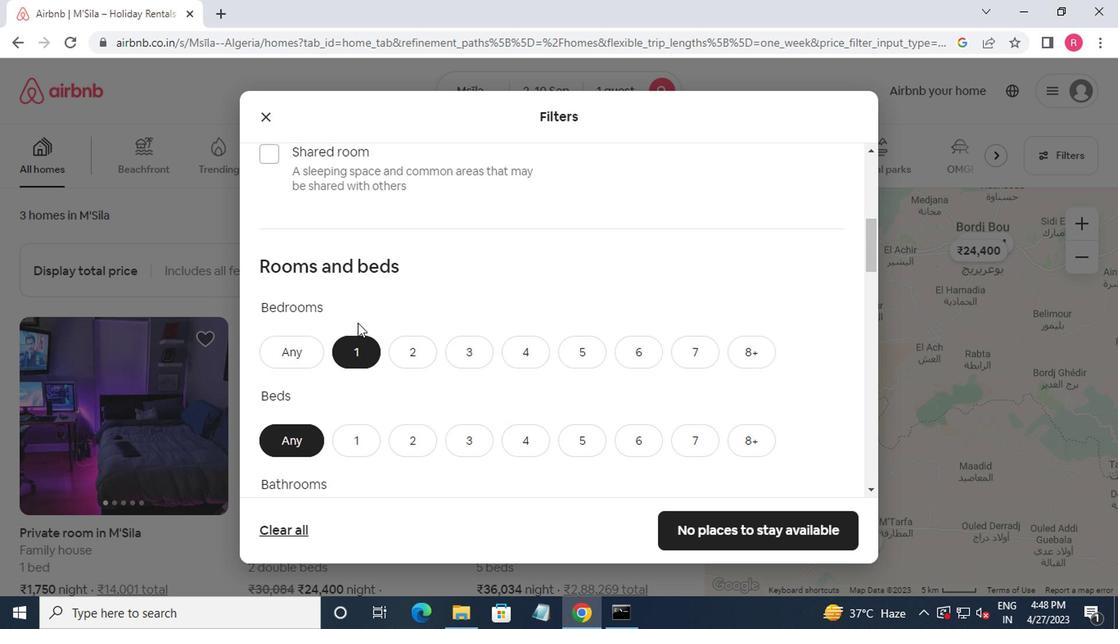 
Action: Mouse moved to (354, 286)
Screenshot: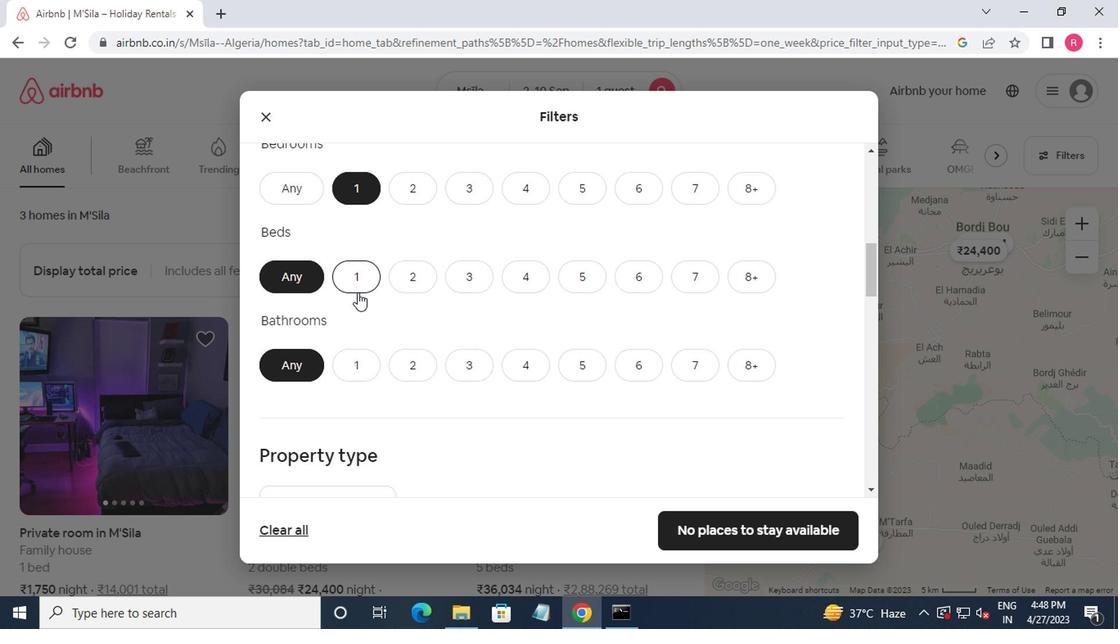 
Action: Mouse pressed left at (354, 286)
Screenshot: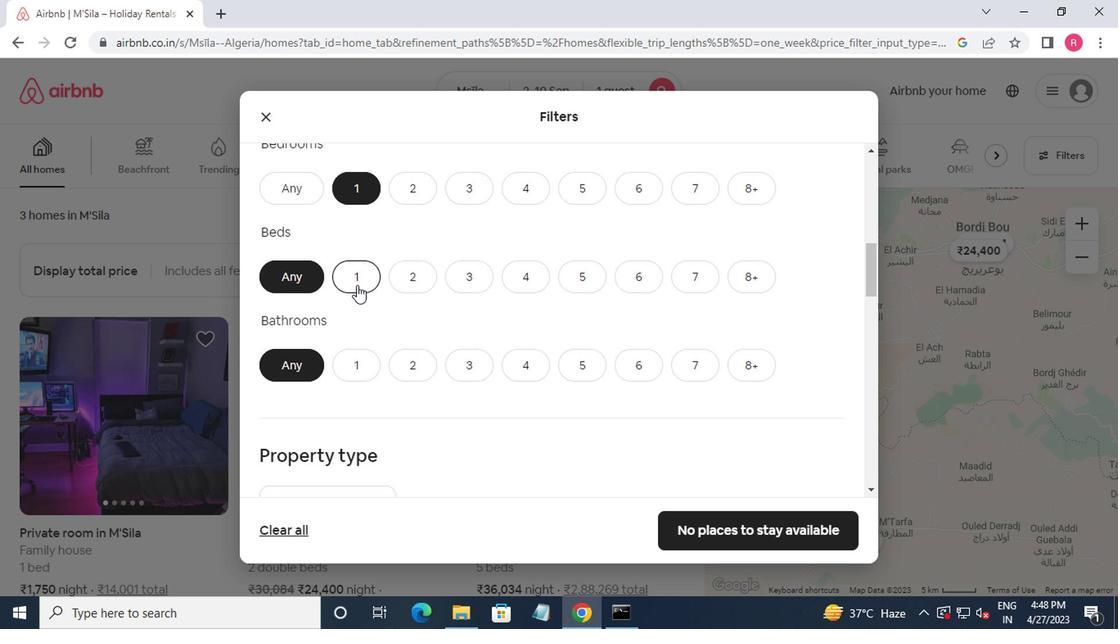 
Action: Mouse moved to (354, 375)
Screenshot: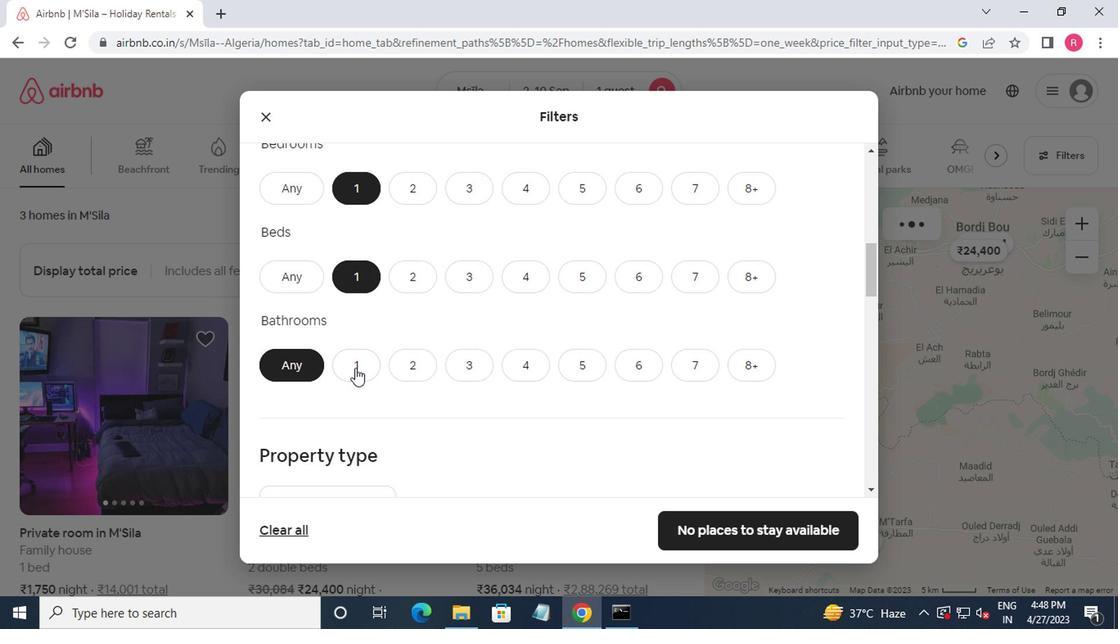 
Action: Mouse pressed left at (354, 375)
Screenshot: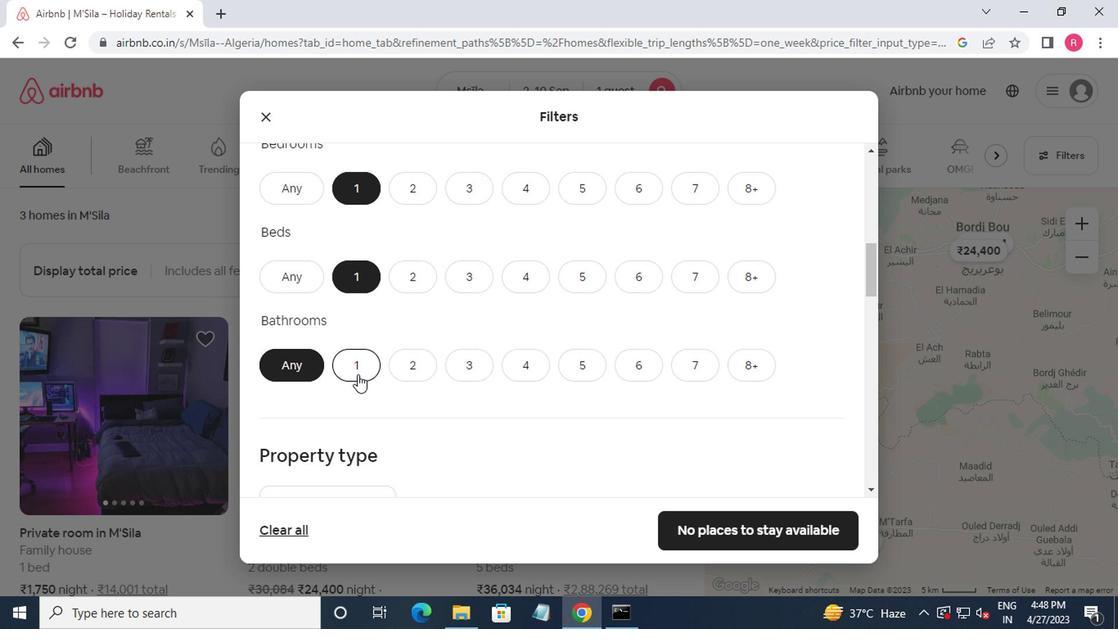 
Action: Mouse moved to (390, 364)
Screenshot: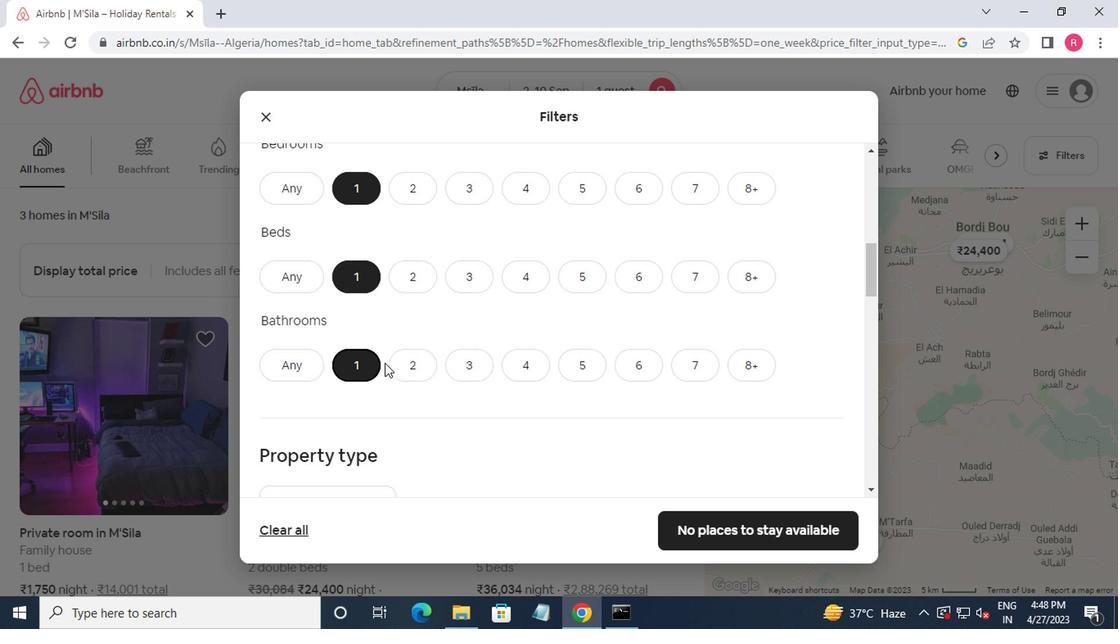 
Action: Mouse scrolled (390, 363) with delta (0, 0)
Screenshot: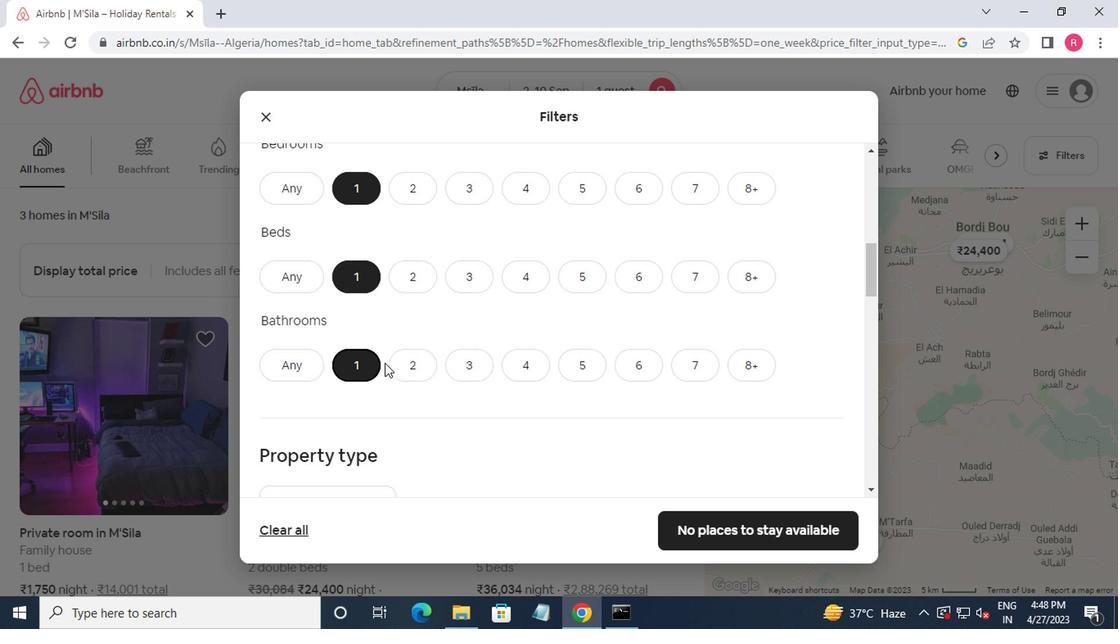 
Action: Mouse moved to (395, 363)
Screenshot: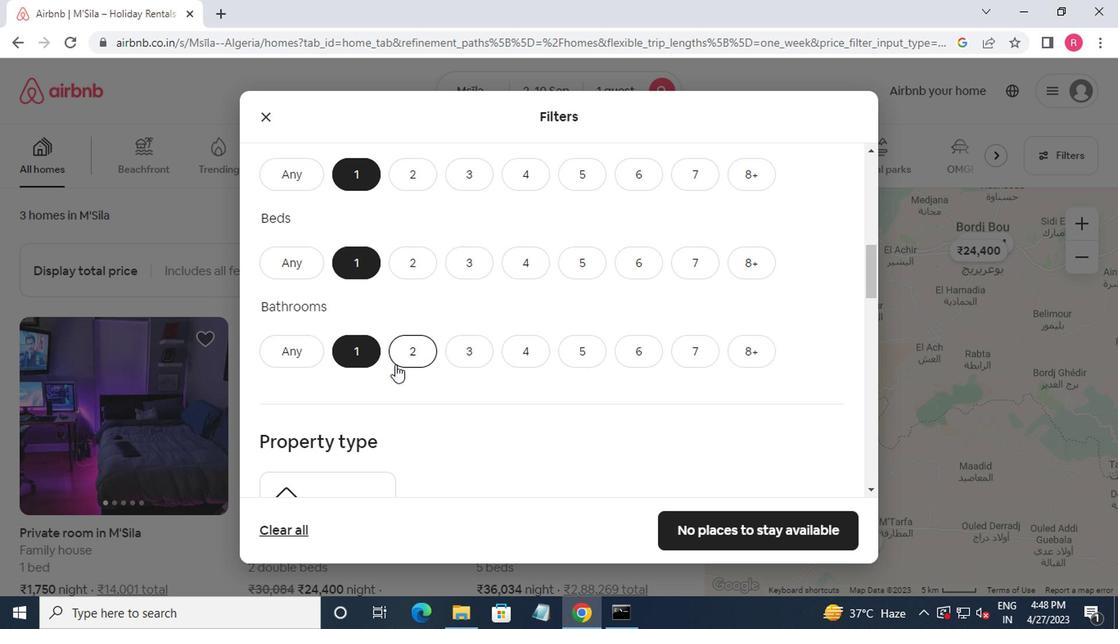 
Action: Mouse scrolled (395, 362) with delta (0, 0)
Screenshot: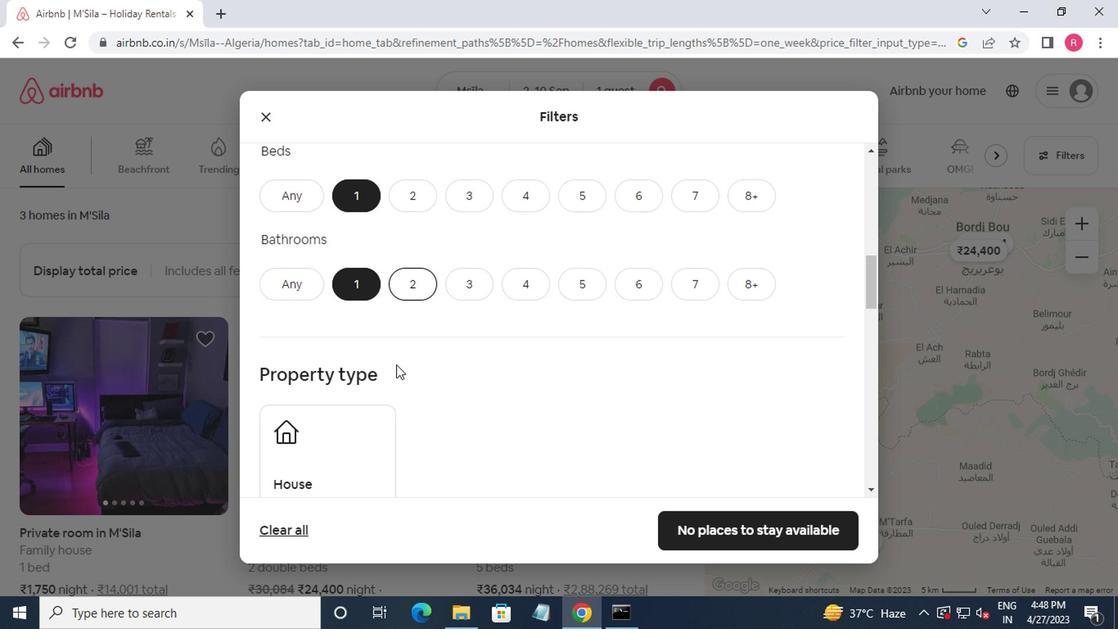 
Action: Mouse scrolled (395, 362) with delta (0, 0)
Screenshot: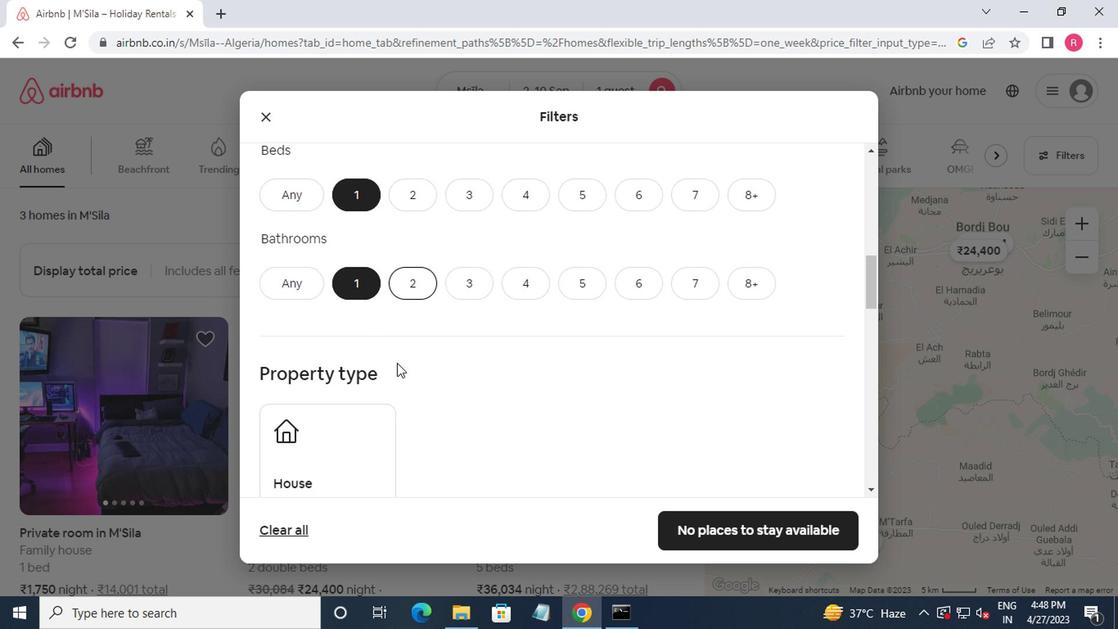 
Action: Mouse moved to (316, 328)
Screenshot: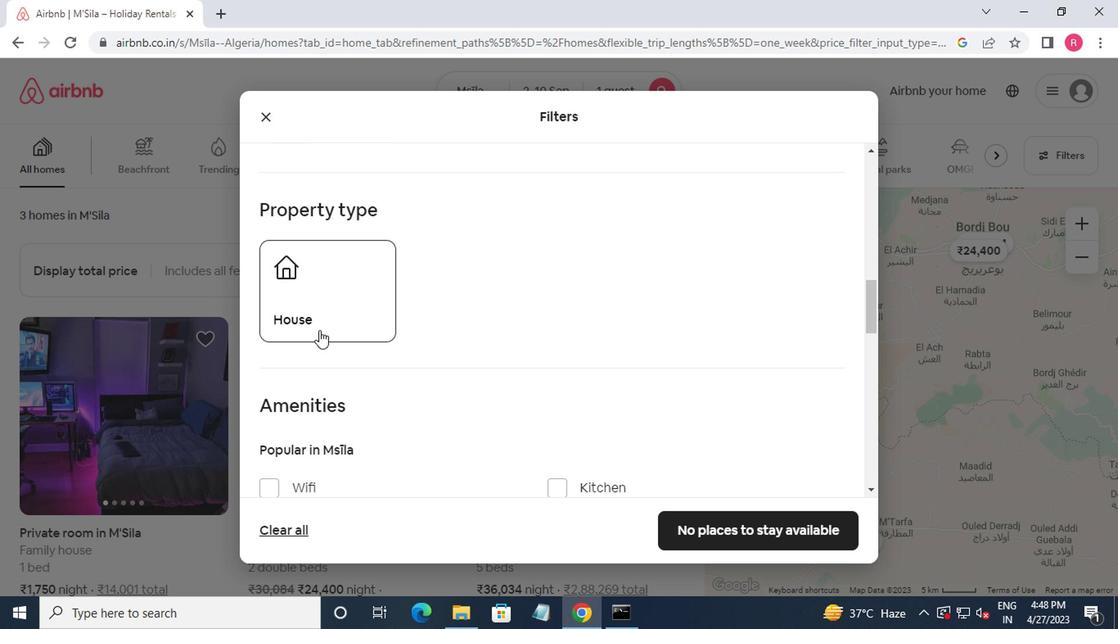 
Action: Mouse pressed left at (316, 328)
Screenshot: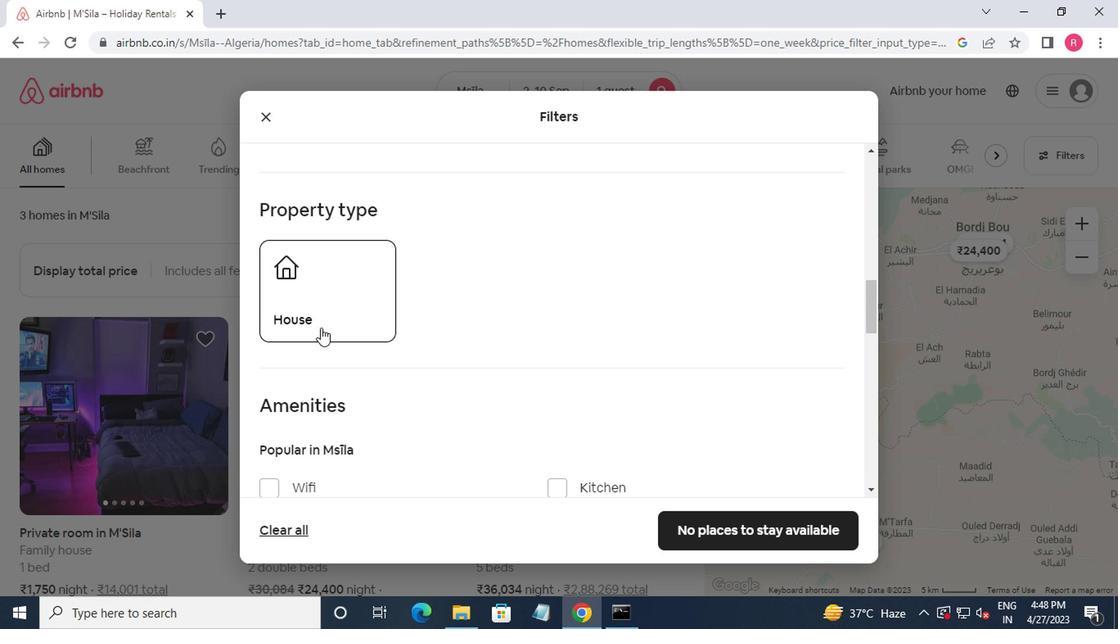 
Action: Mouse moved to (317, 327)
Screenshot: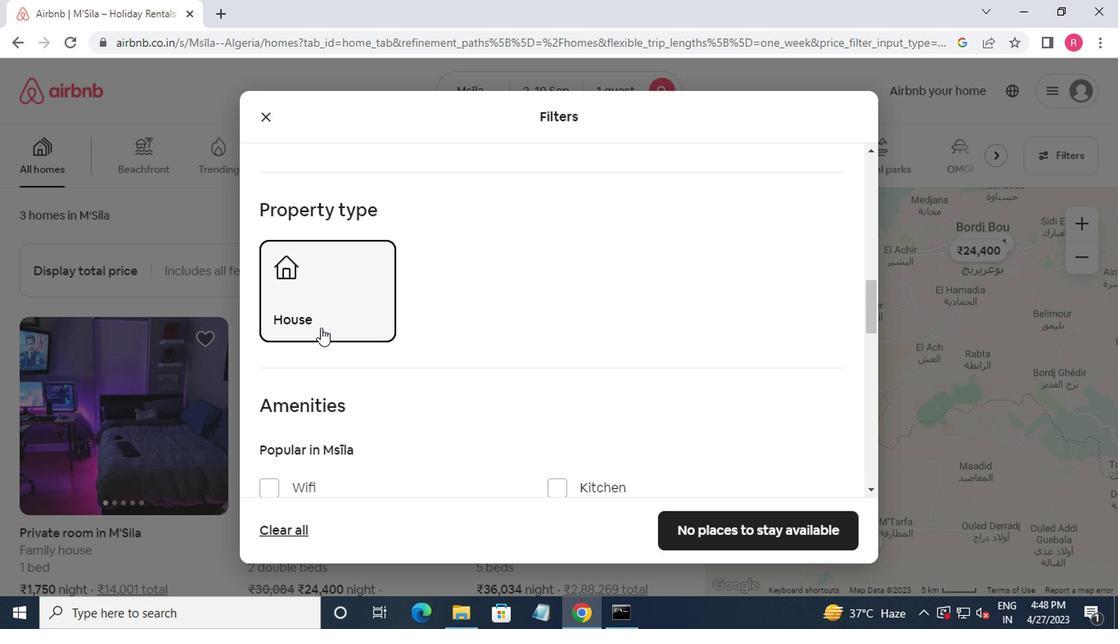 
Action: Mouse scrolled (317, 326) with delta (0, 0)
Screenshot: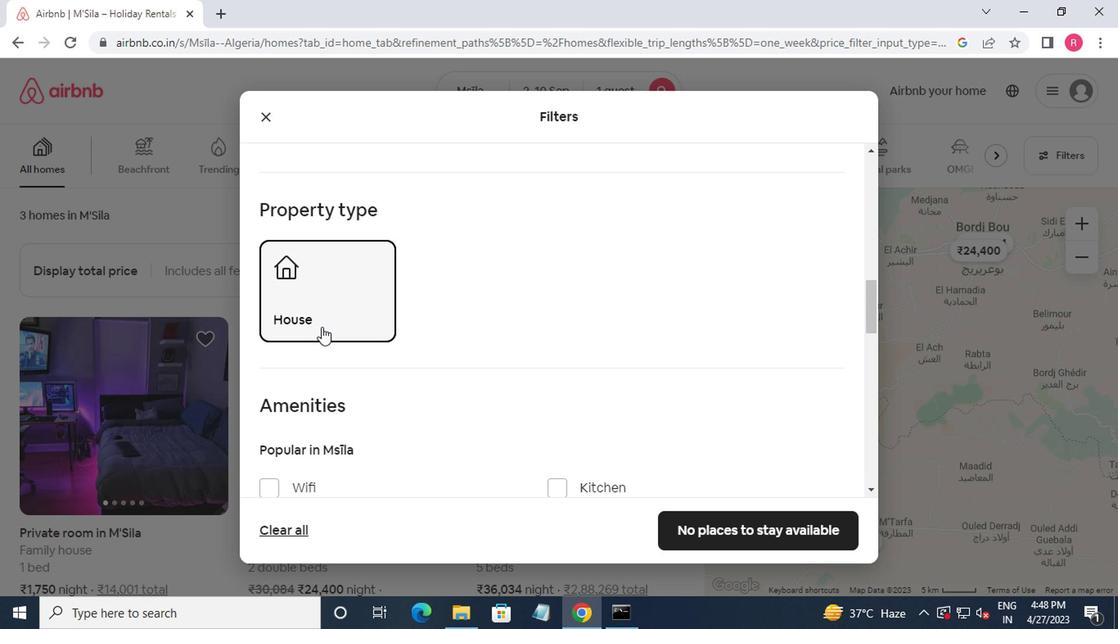 
Action: Mouse moved to (318, 327)
Screenshot: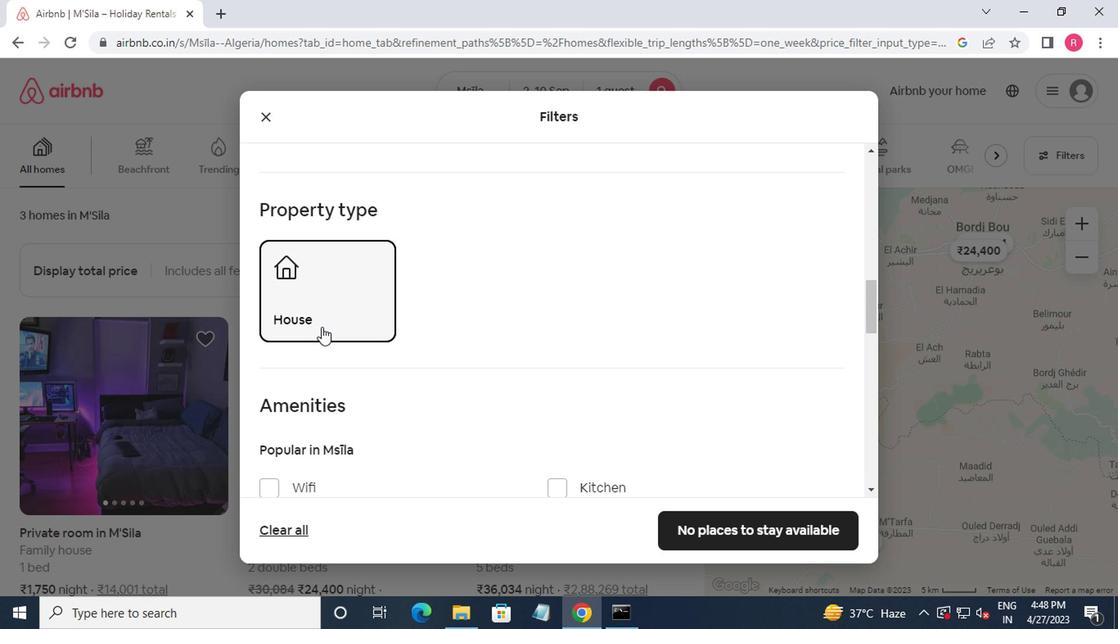 
Action: Mouse scrolled (318, 326) with delta (0, 0)
Screenshot: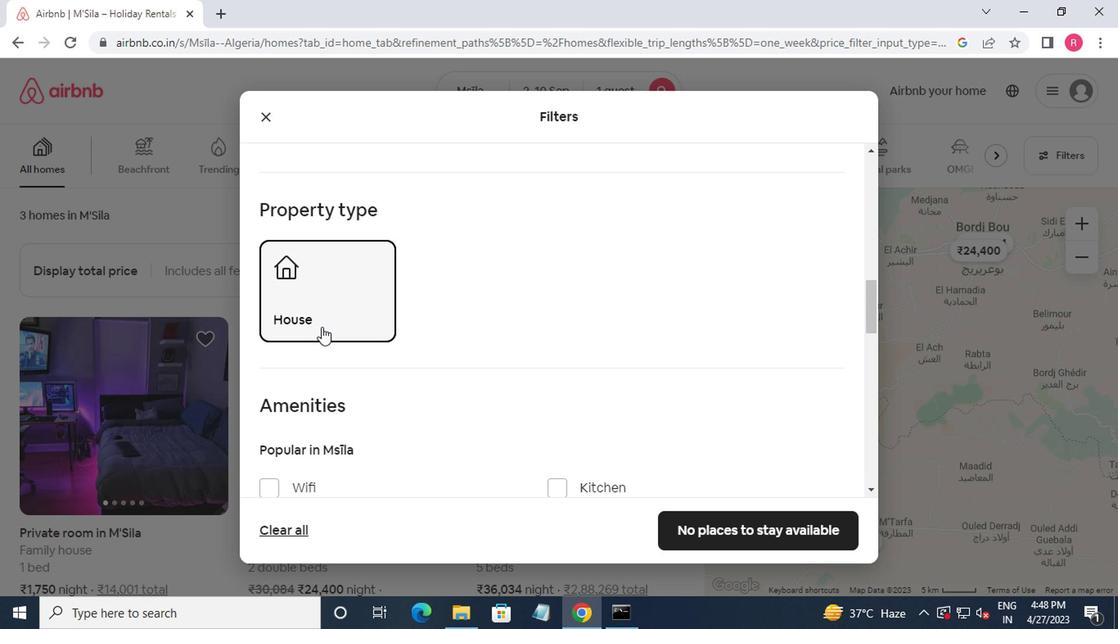 
Action: Mouse moved to (326, 327)
Screenshot: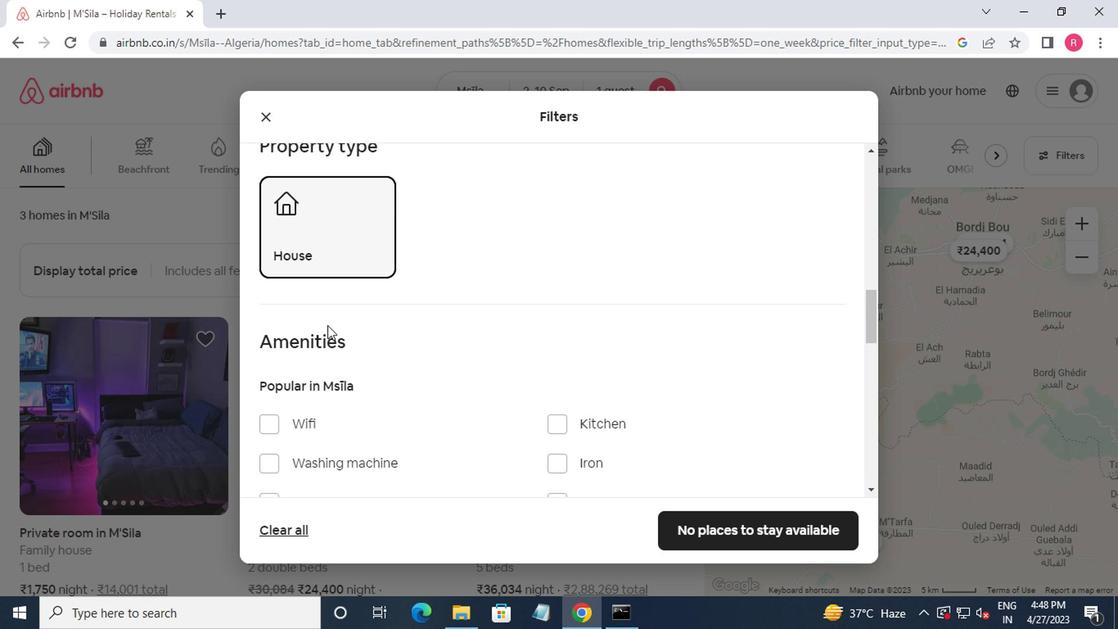 
Action: Mouse scrolled (326, 326) with delta (0, 0)
Screenshot: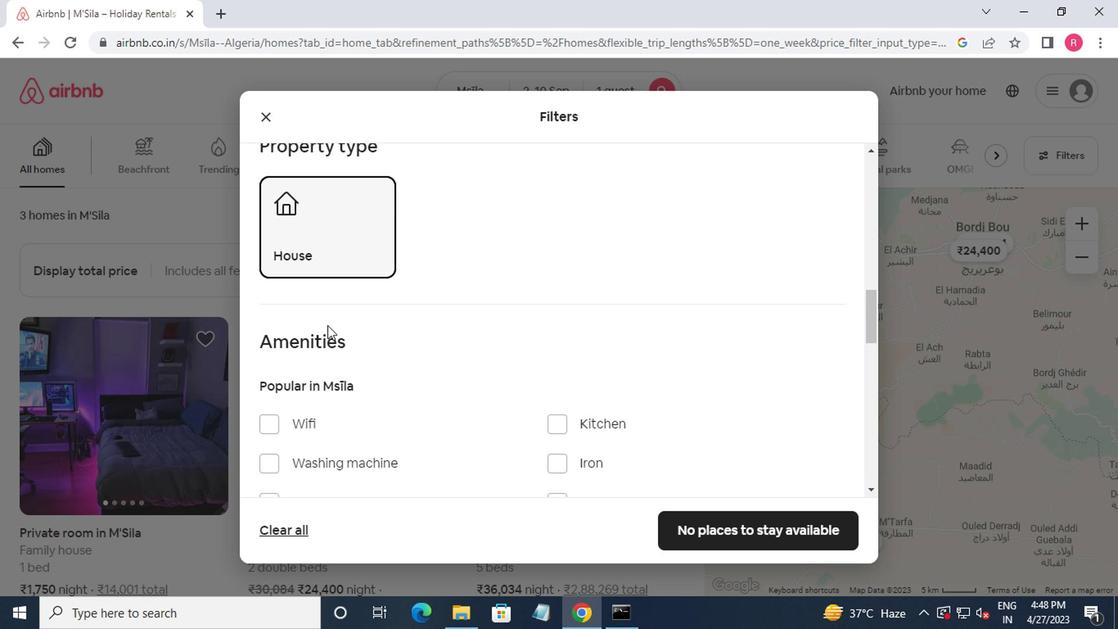 
Action: Mouse moved to (330, 286)
Screenshot: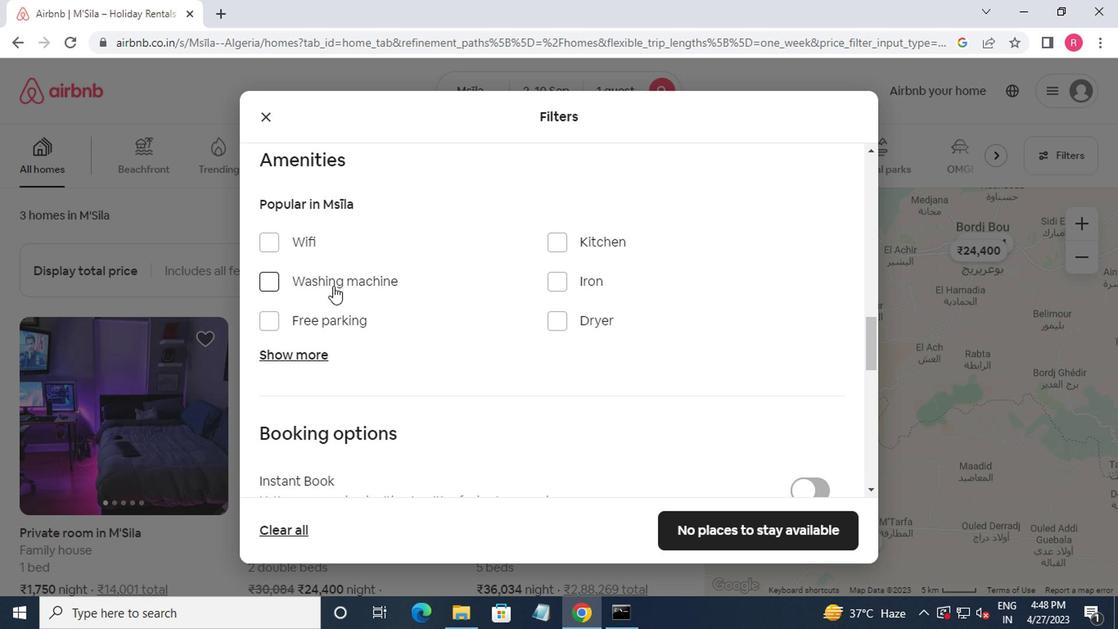 
Action: Mouse pressed left at (330, 286)
Screenshot: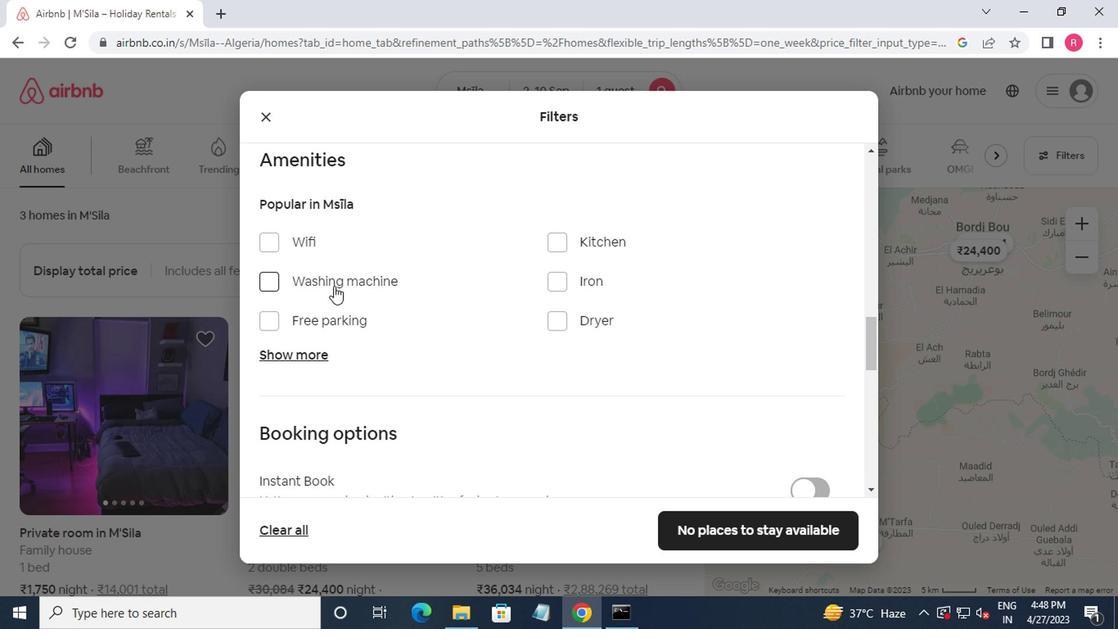 
Action: Mouse moved to (478, 301)
Screenshot: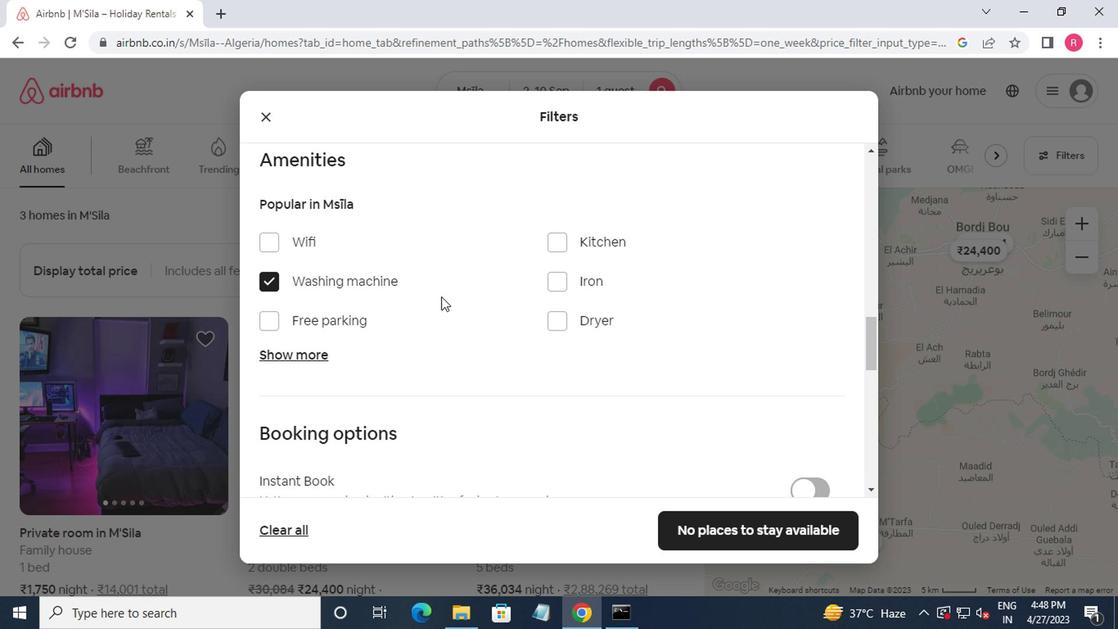 
Action: Mouse scrolled (478, 300) with delta (0, 0)
Screenshot: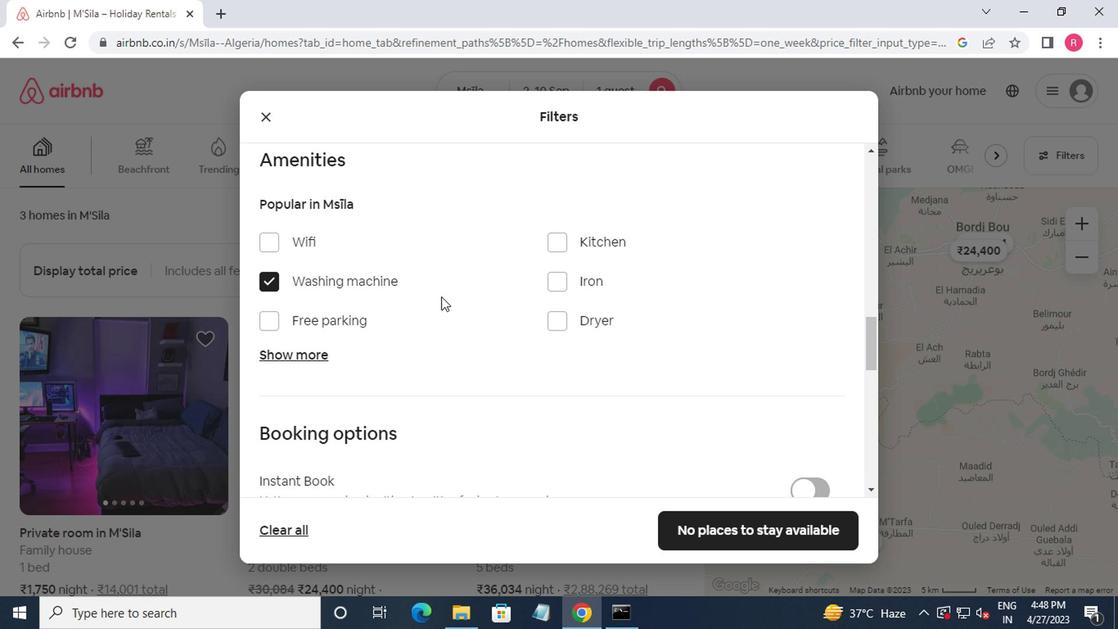 
Action: Mouse moved to (492, 302)
Screenshot: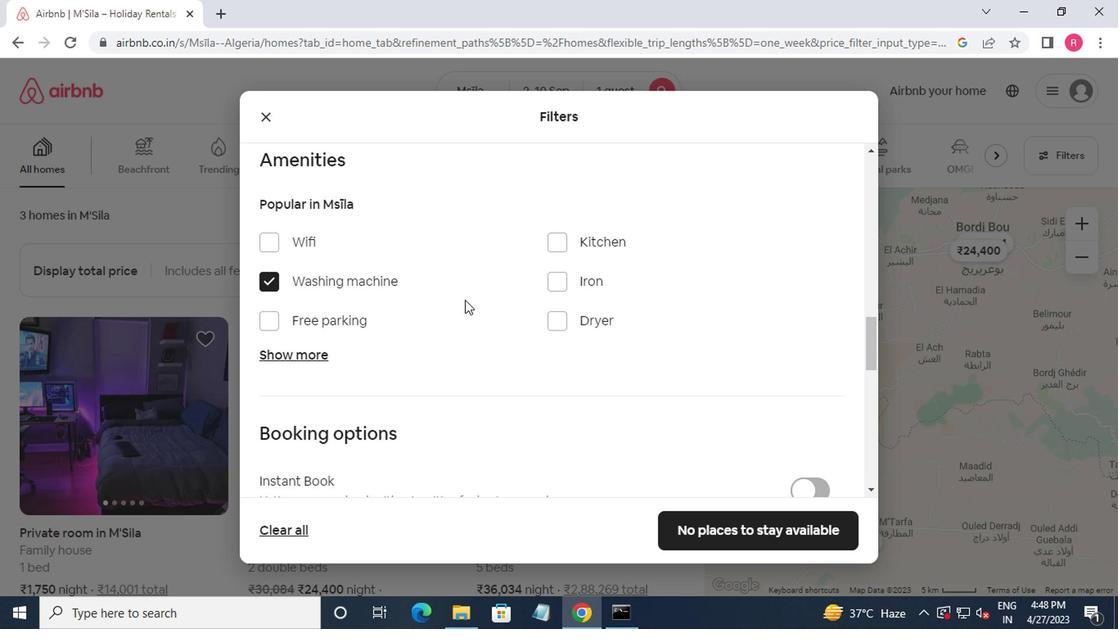 
Action: Mouse scrolled (492, 302) with delta (0, 0)
Screenshot: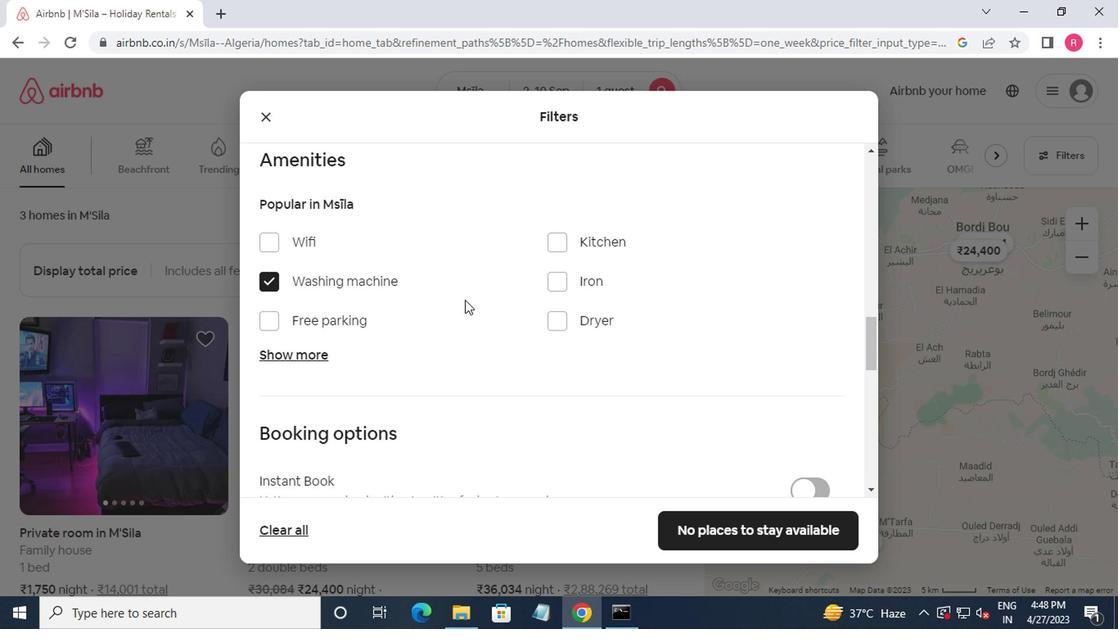 
Action: Mouse moved to (498, 306)
Screenshot: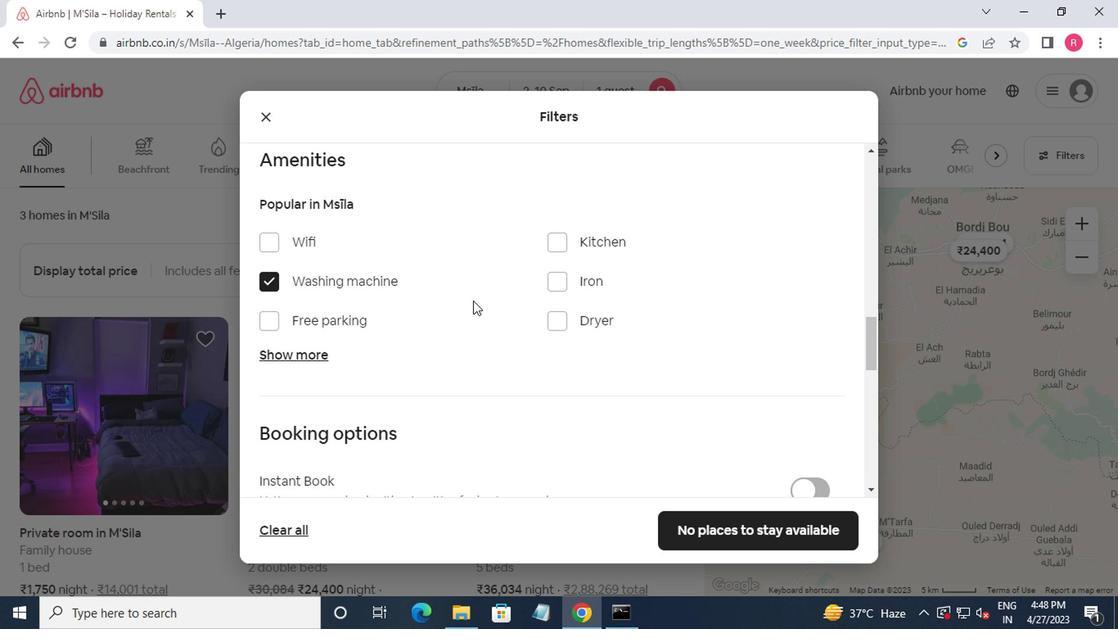 
Action: Mouse scrolled (498, 305) with delta (0, -1)
Screenshot: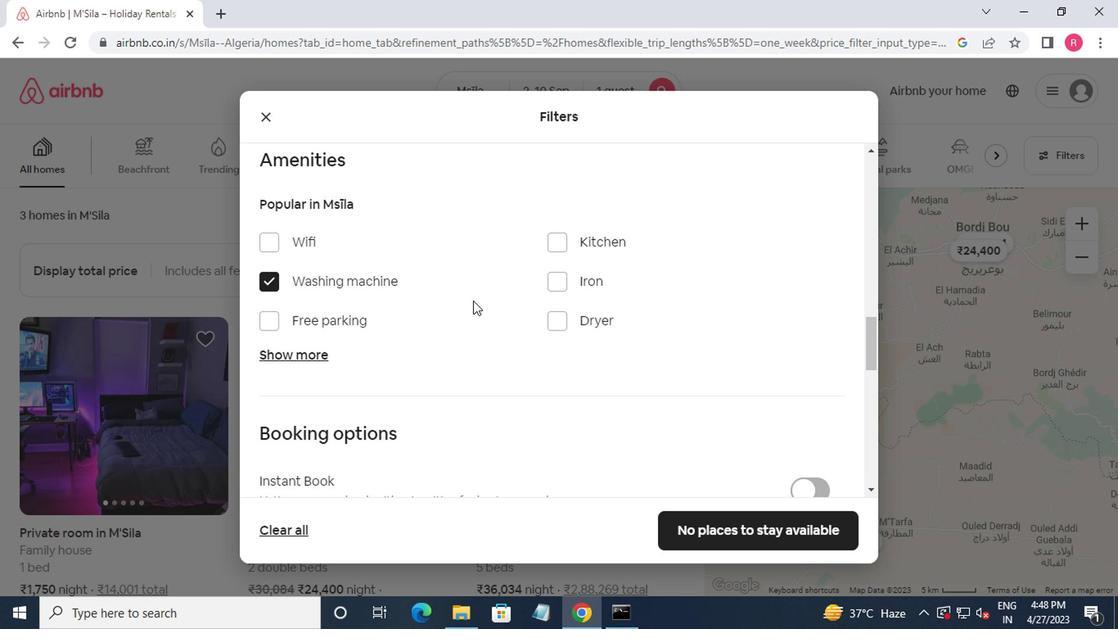 
Action: Mouse moved to (824, 308)
Screenshot: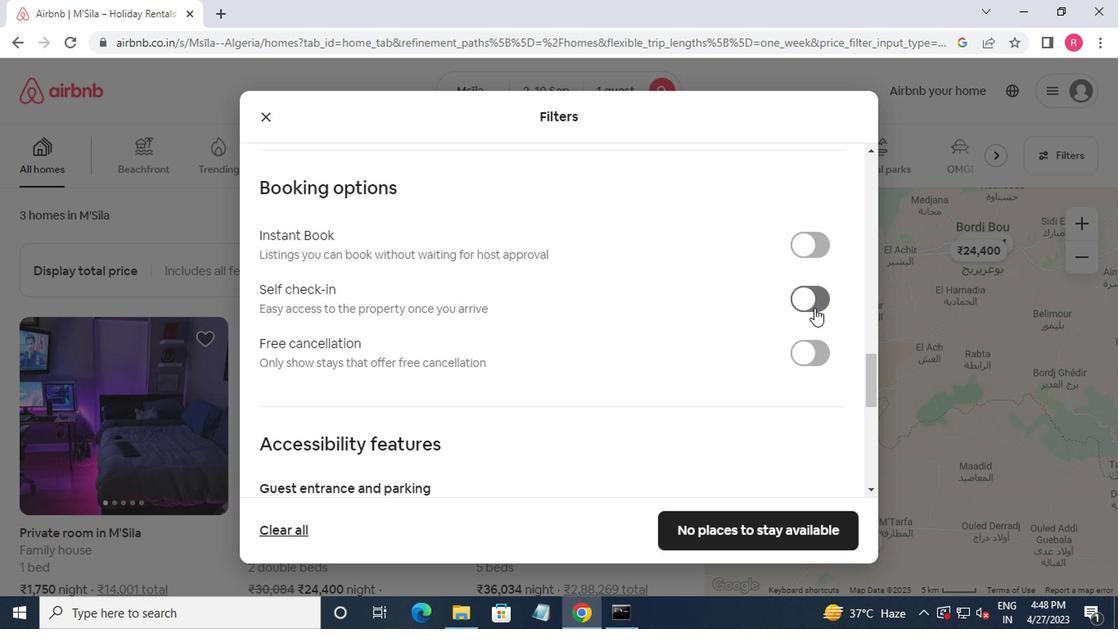 
Action: Mouse pressed left at (824, 308)
Screenshot: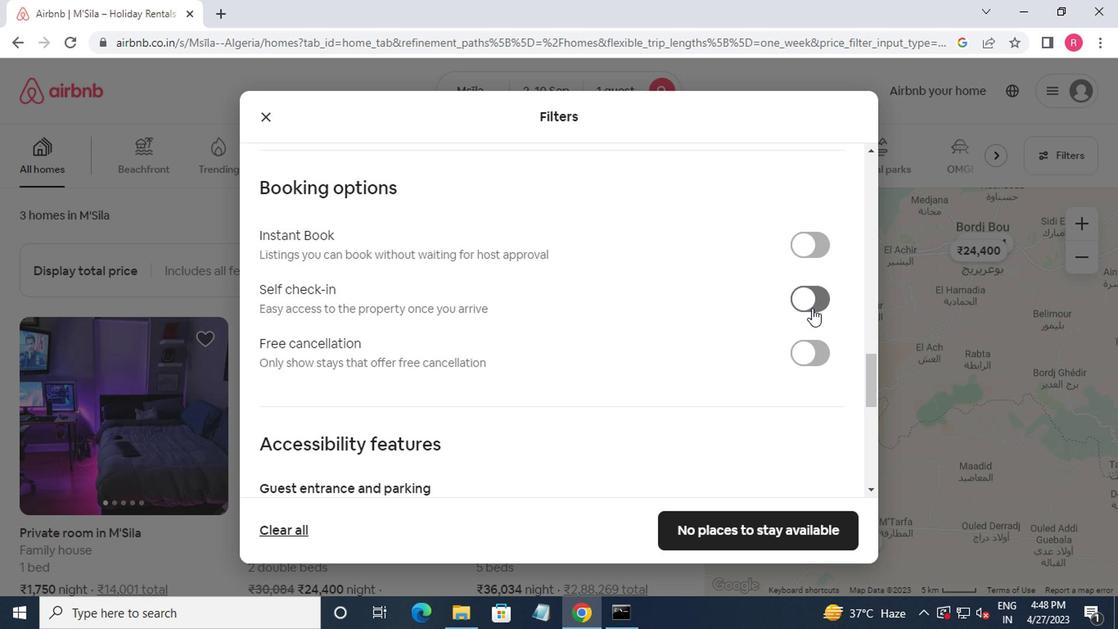 
Action: Mouse moved to (760, 519)
Screenshot: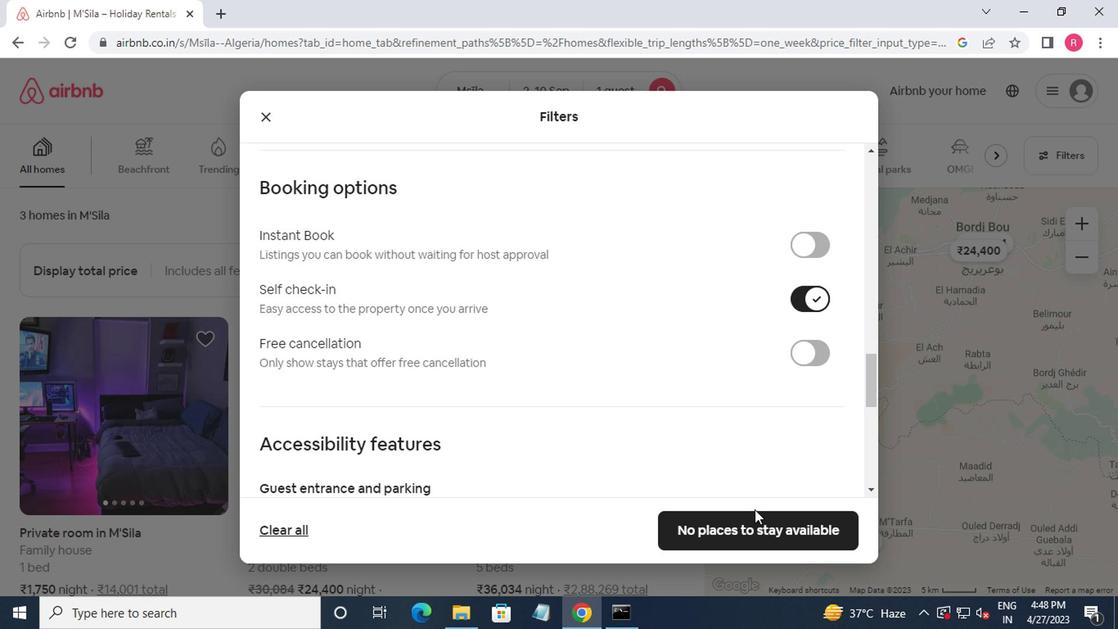 
Action: Mouse pressed left at (760, 519)
Screenshot: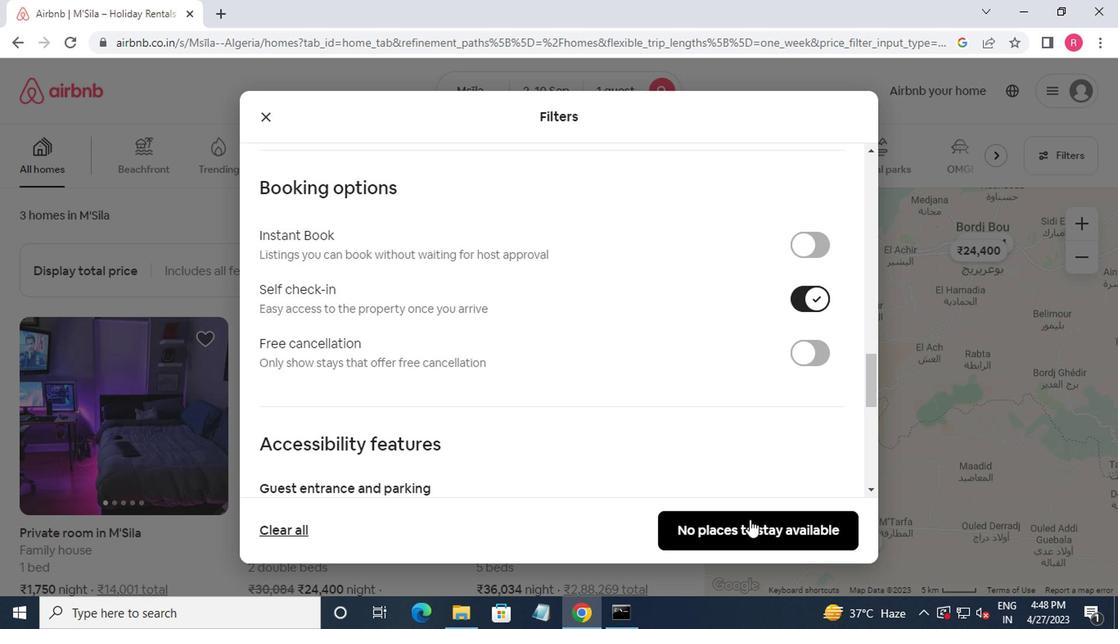 
Action: Mouse moved to (776, 403)
Screenshot: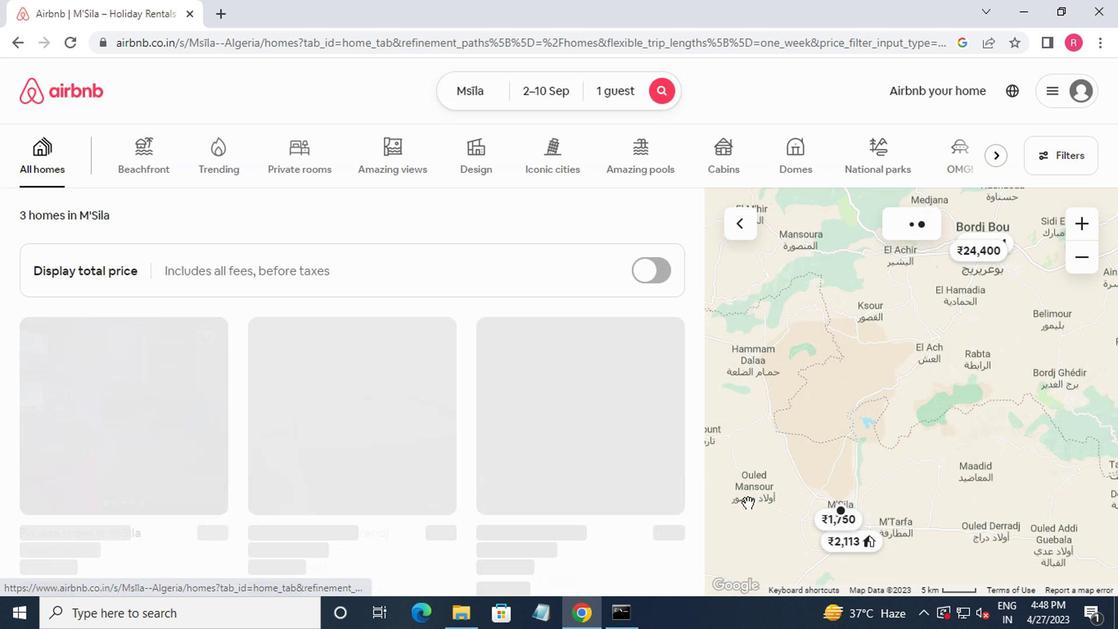
